 Task: Look for space in Danville, United States from 12th August, 2023 to 16th August, 2023 for 8 adults in price range Rs.10000 to Rs.16000. Place can be private room with 8 bedrooms having 8 beds and 8 bathrooms. Property type can be house, flat, guest house, hotel. Amenities needed are: wifi, TV, free parkinig on premises, gym, breakfast. Booking option can be shelf check-in. Required host language is English.
Action: Mouse moved to (419, 107)
Screenshot: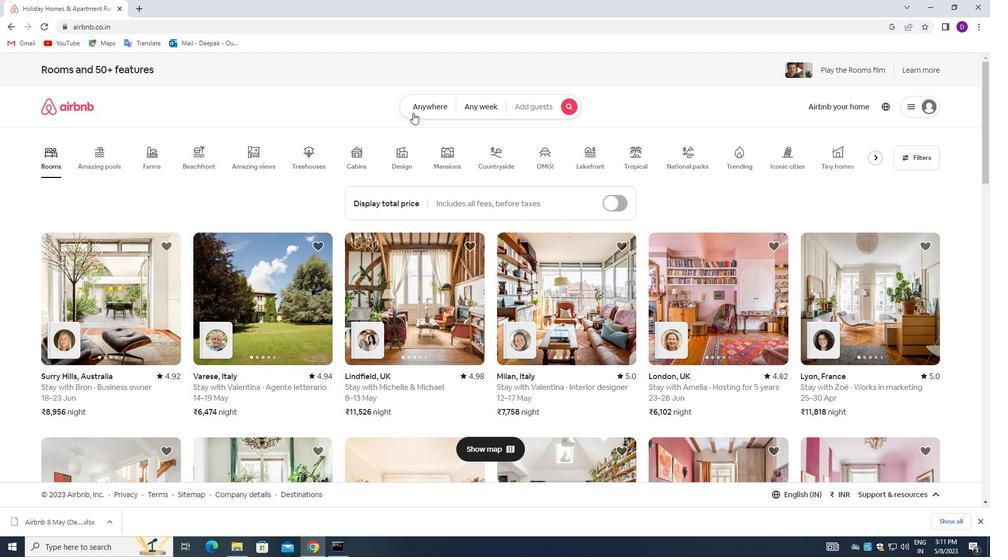 
Action: Mouse pressed left at (419, 107)
Screenshot: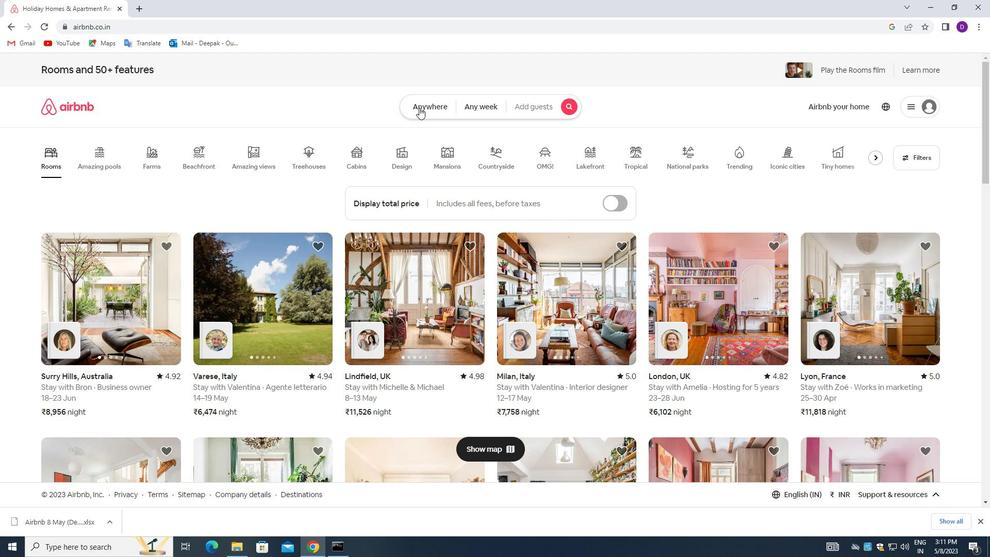 
Action: Mouse moved to (373, 150)
Screenshot: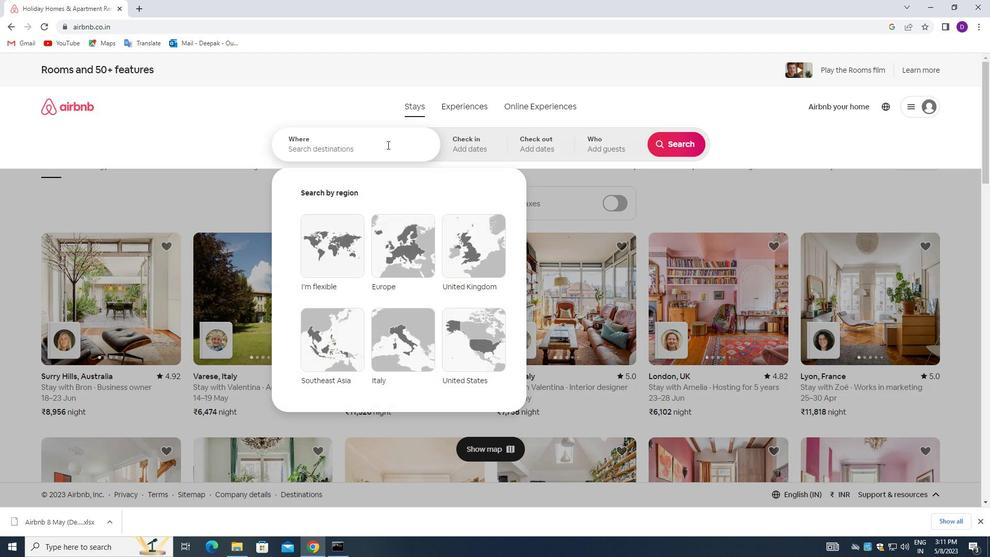 
Action: Mouse pressed left at (373, 150)
Screenshot: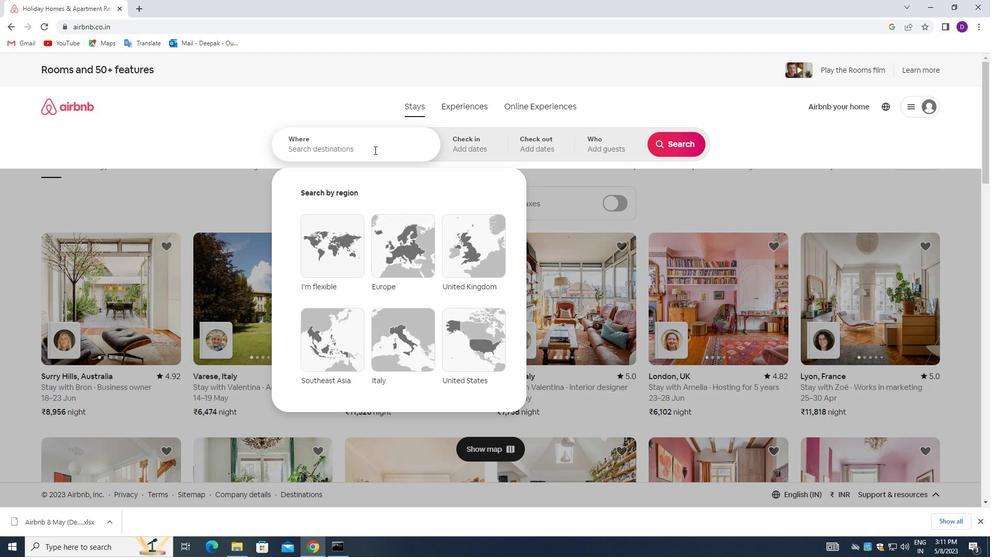 
Action: Mouse moved to (210, 196)
Screenshot: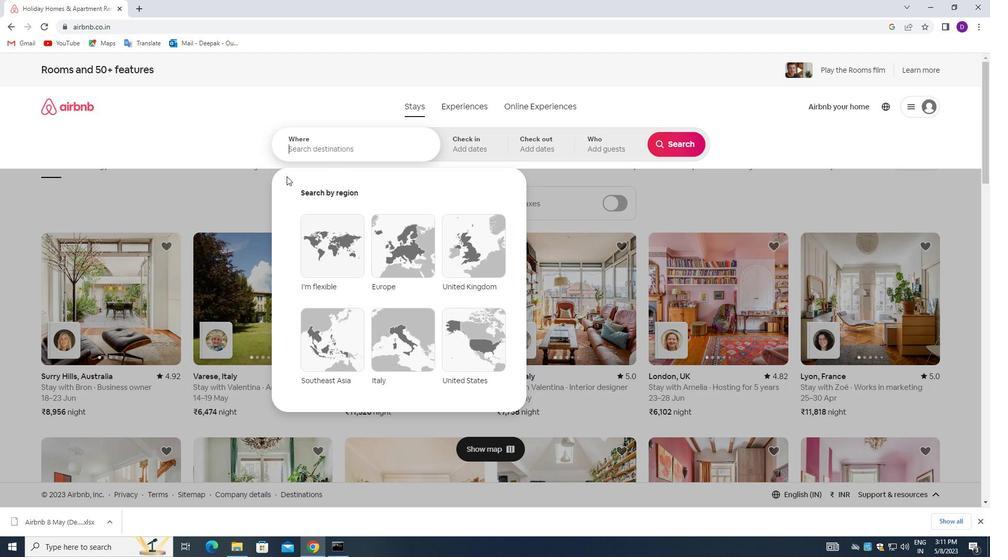 
Action: Key pressed <Key.shift_r>Danville,<Key.space><Key.shift>UNITED<Key.space><Key.shift_r>STATES<Key.enter>
Screenshot: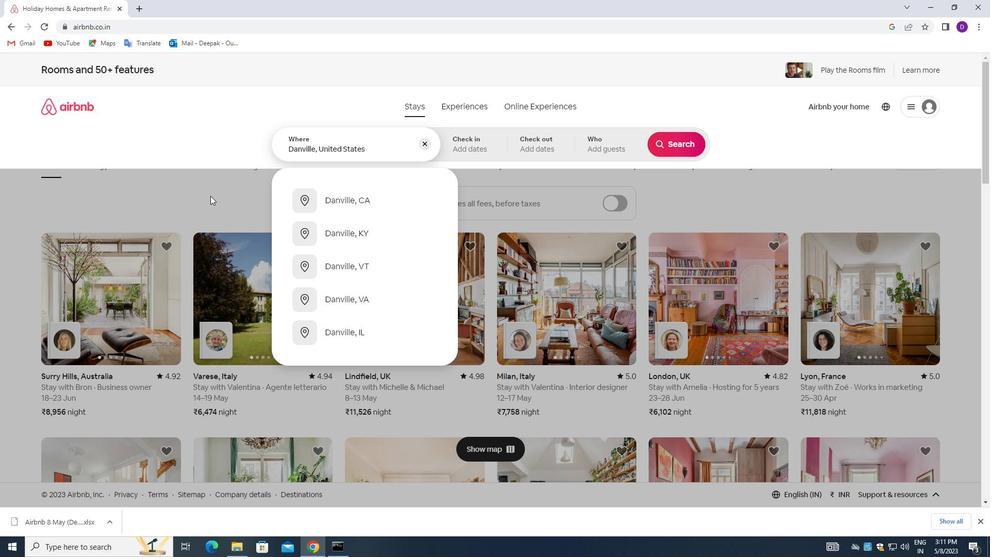 
Action: Mouse moved to (672, 230)
Screenshot: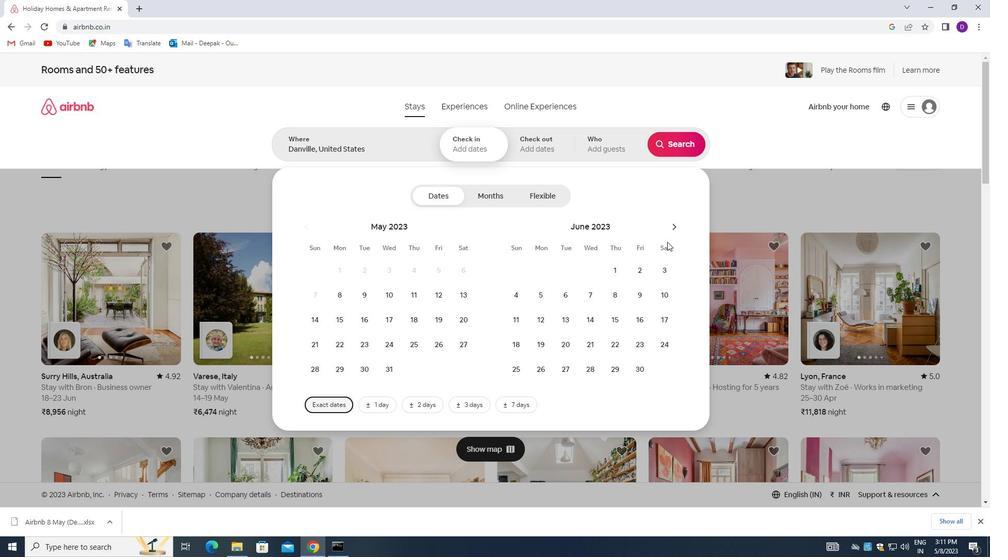 
Action: Mouse pressed left at (672, 230)
Screenshot: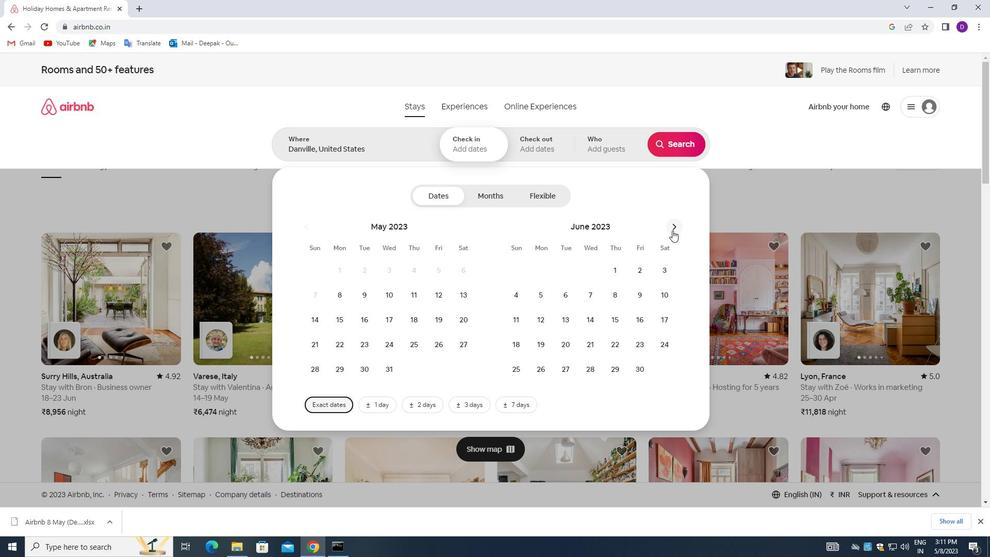 
Action: Mouse moved to (672, 230)
Screenshot: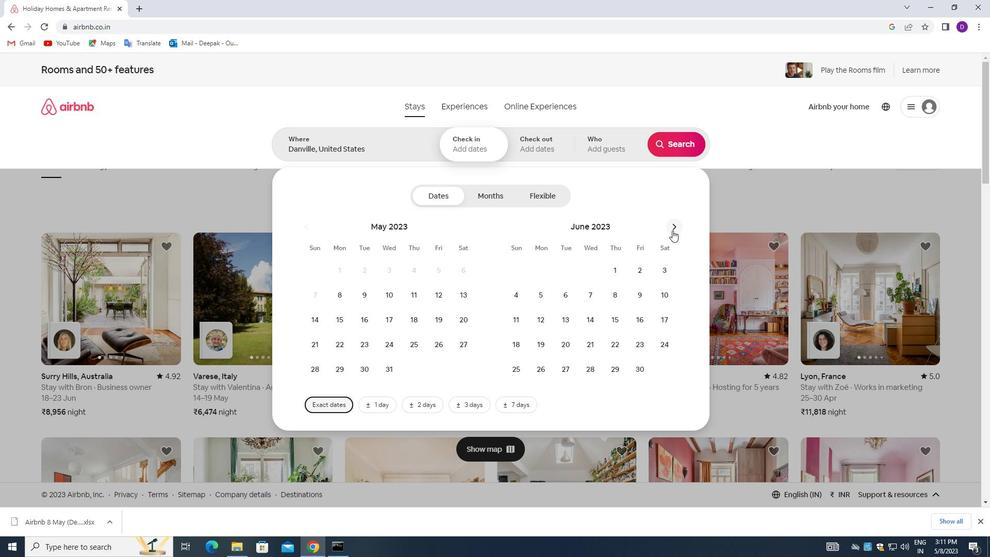 
Action: Mouse pressed left at (672, 230)
Screenshot: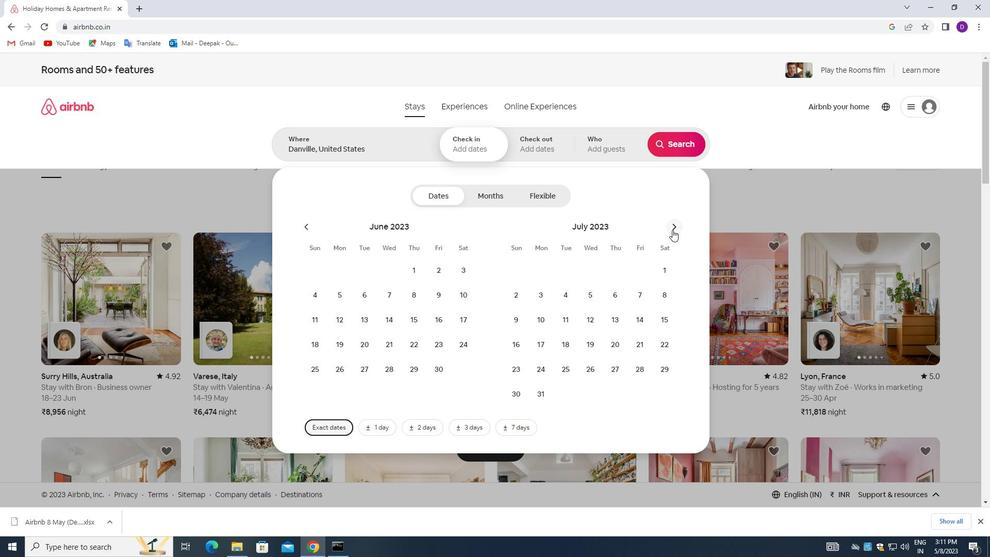
Action: Mouse moved to (657, 289)
Screenshot: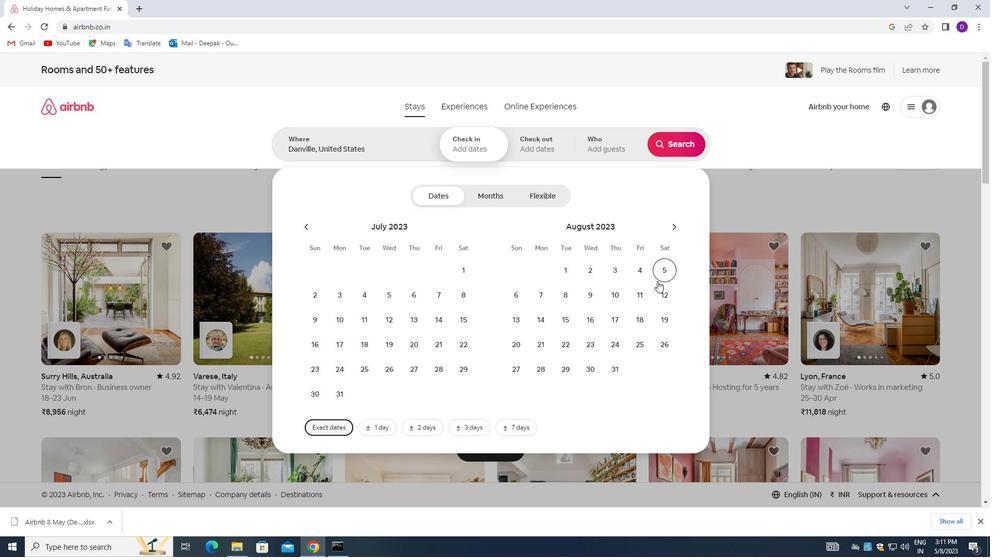 
Action: Mouse pressed left at (657, 289)
Screenshot: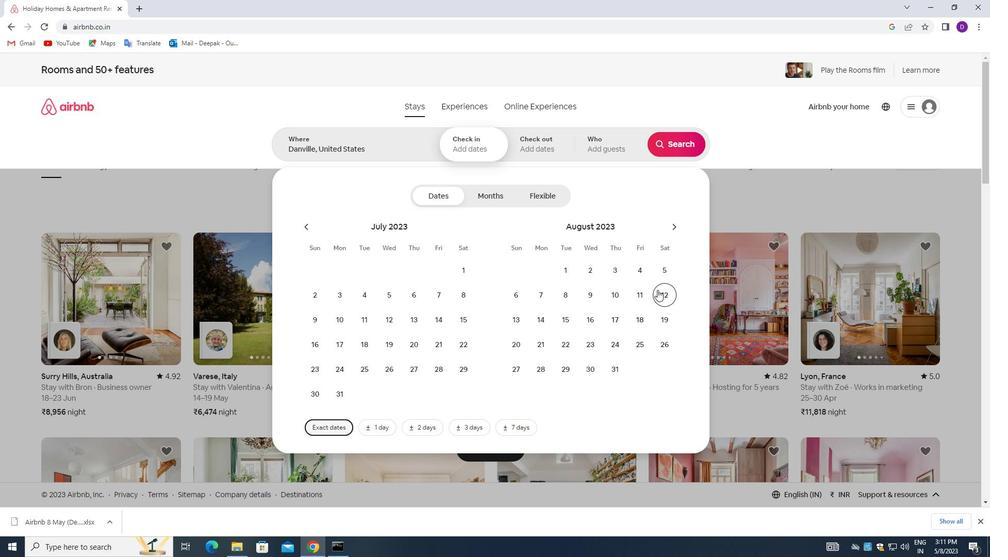 
Action: Mouse moved to (594, 316)
Screenshot: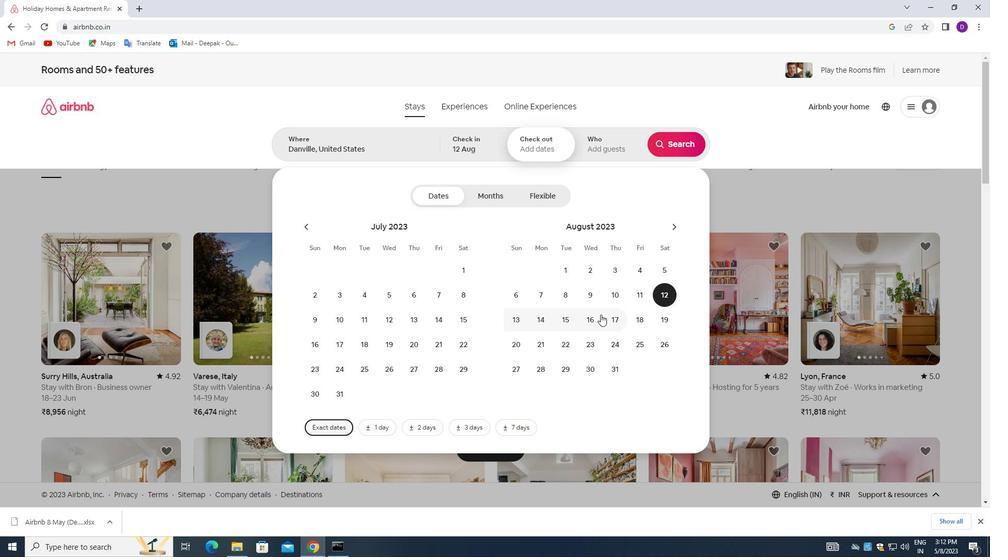 
Action: Mouse pressed left at (594, 316)
Screenshot: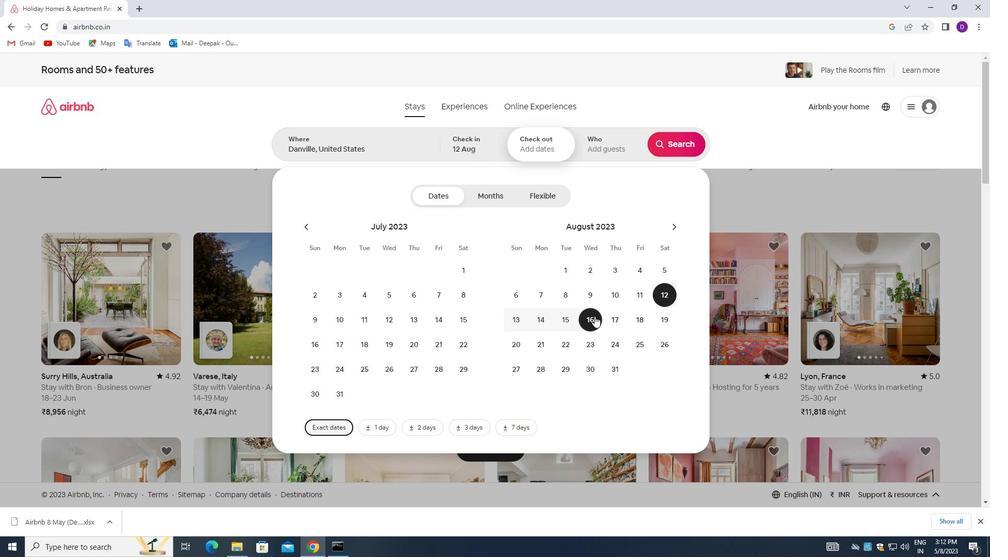 
Action: Mouse moved to (594, 150)
Screenshot: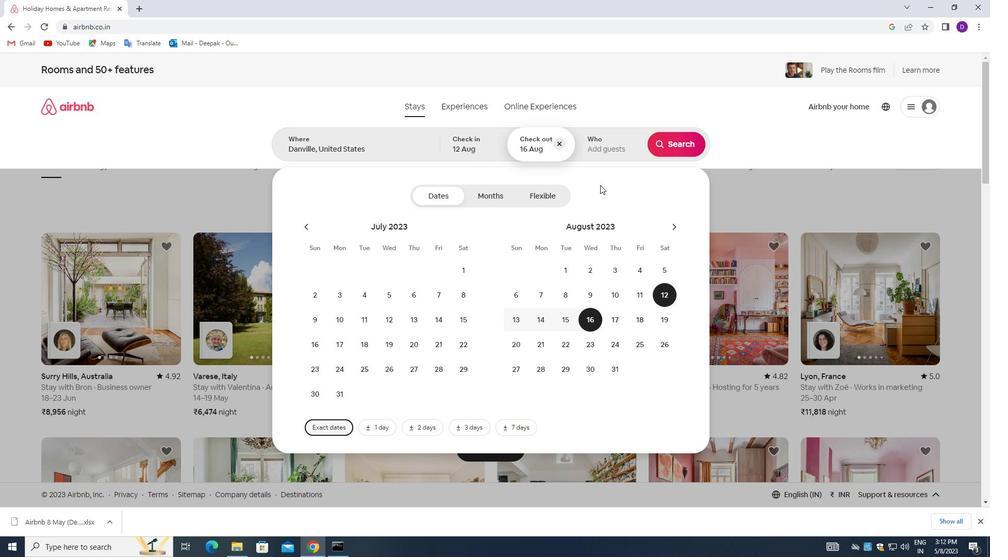 
Action: Mouse pressed left at (594, 150)
Screenshot: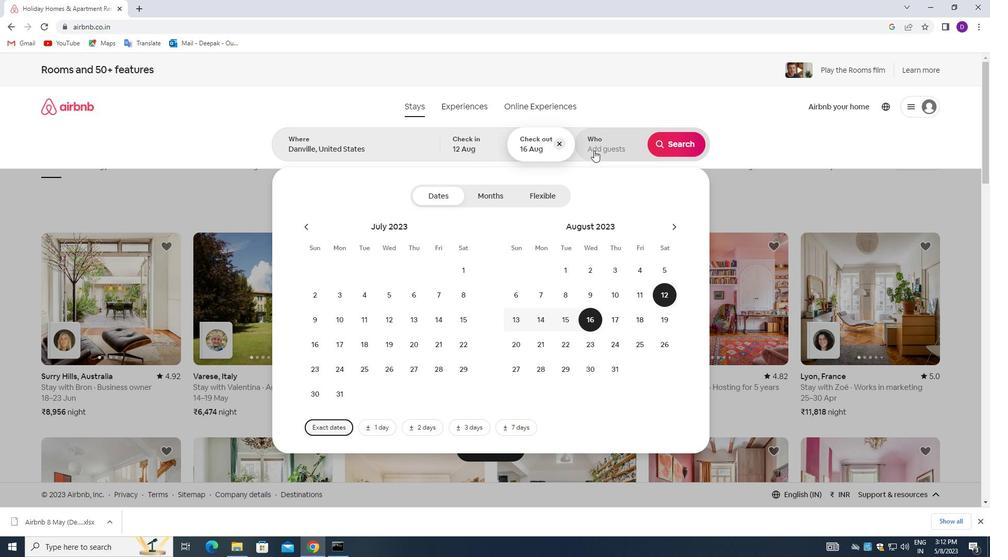 
Action: Mouse moved to (681, 199)
Screenshot: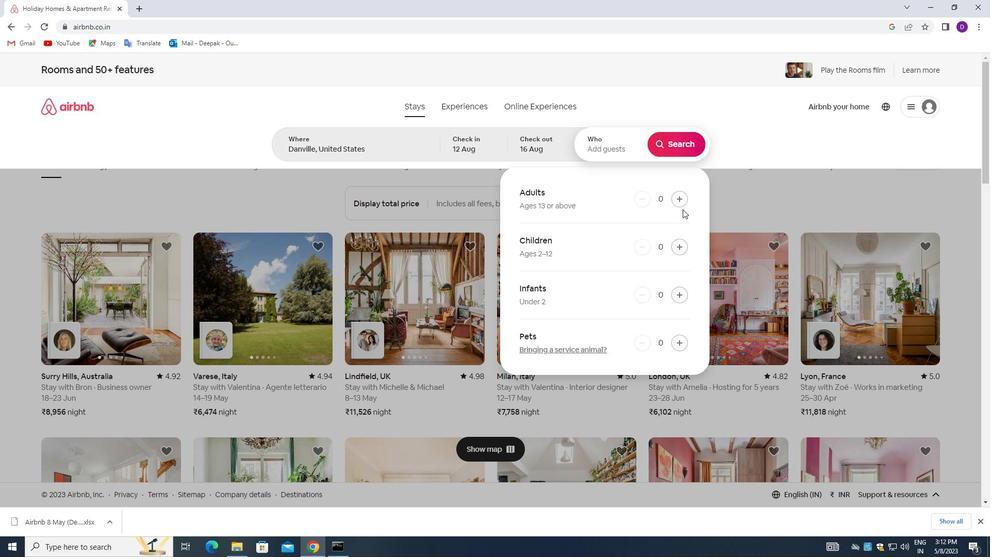 
Action: Mouse pressed left at (681, 199)
Screenshot: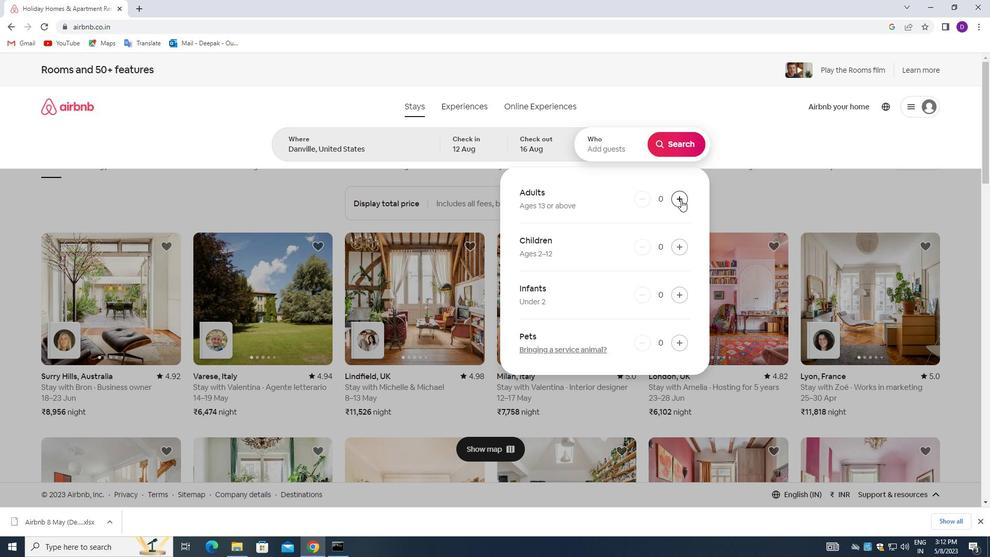 
Action: Mouse pressed left at (681, 199)
Screenshot: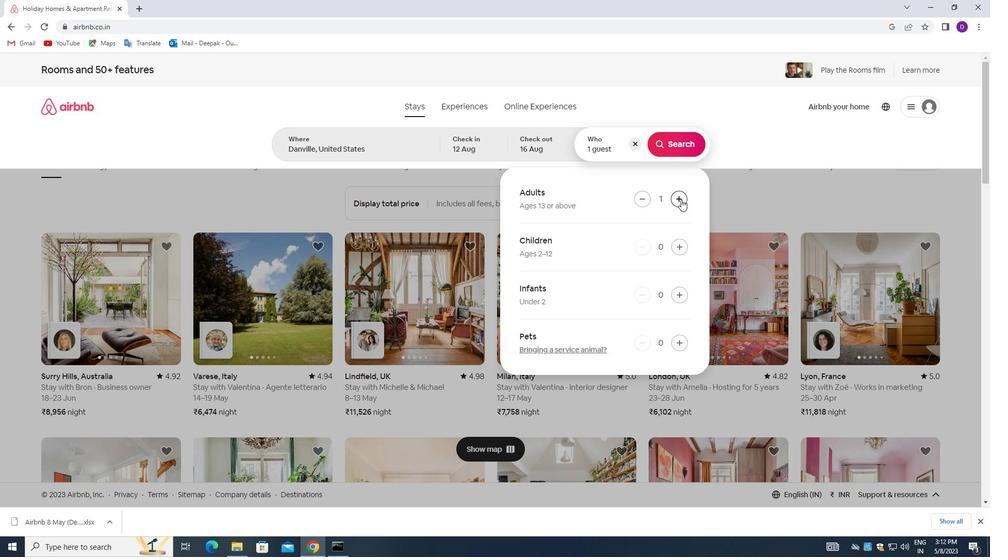 
Action: Mouse pressed left at (681, 199)
Screenshot: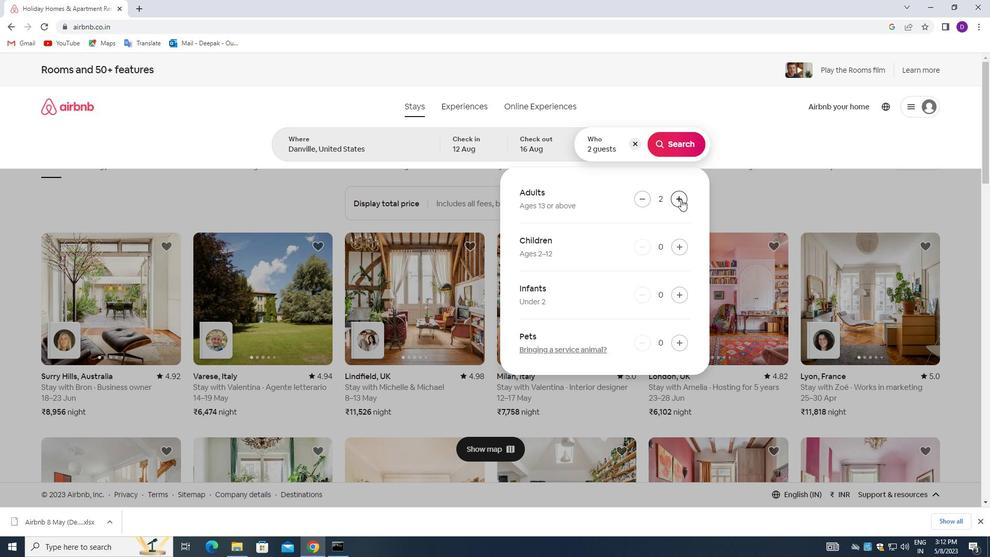 
Action: Mouse pressed left at (681, 199)
Screenshot: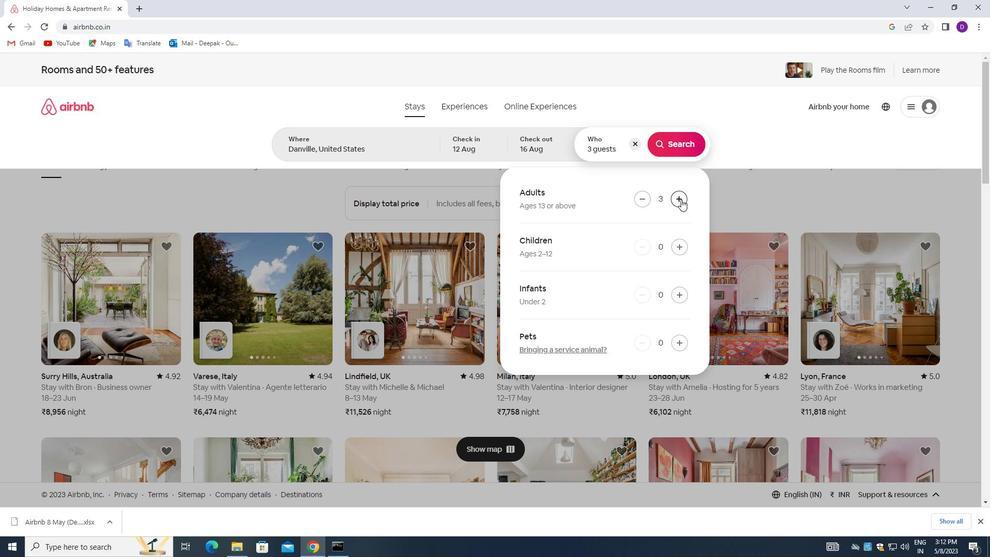 
Action: Mouse pressed left at (681, 199)
Screenshot: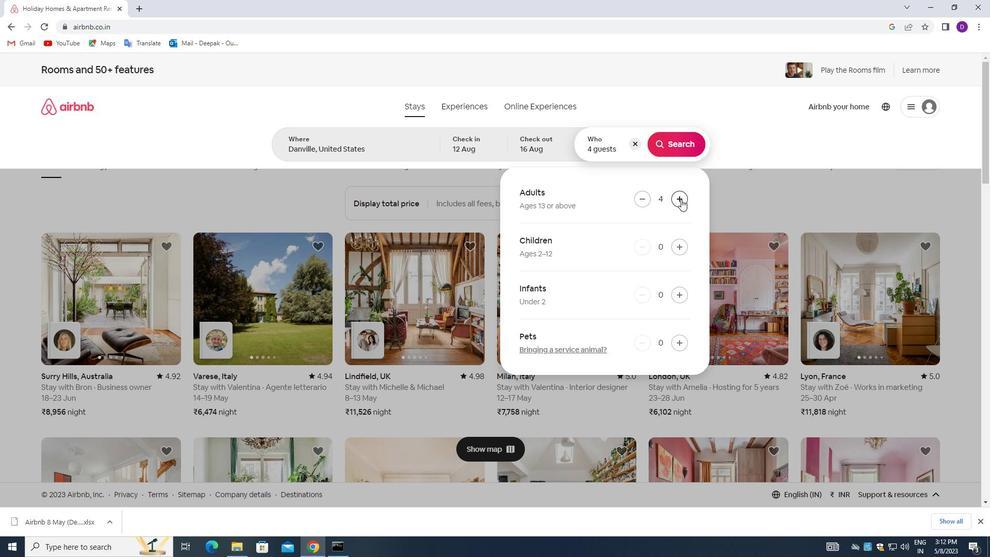 
Action: Mouse pressed left at (681, 199)
Screenshot: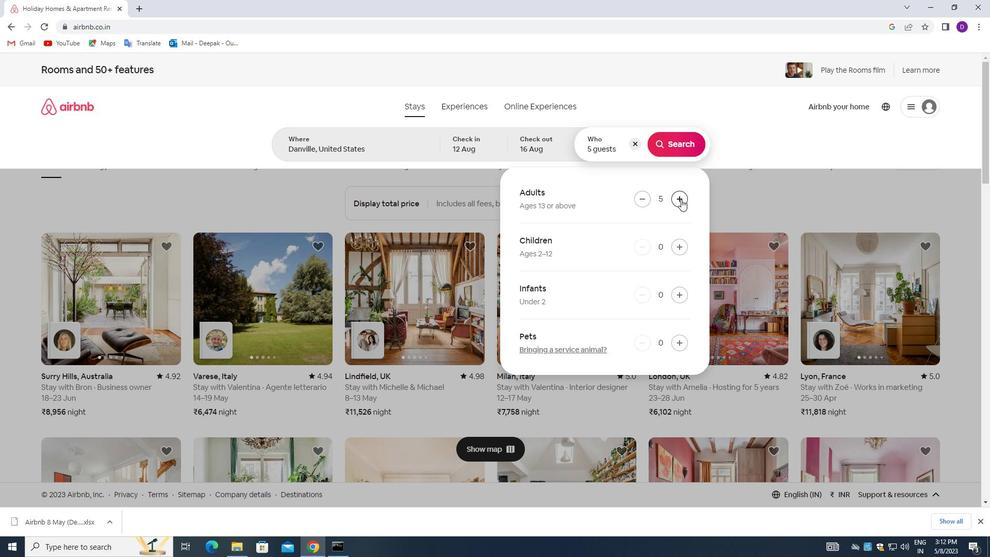 
Action: Mouse pressed left at (681, 199)
Screenshot: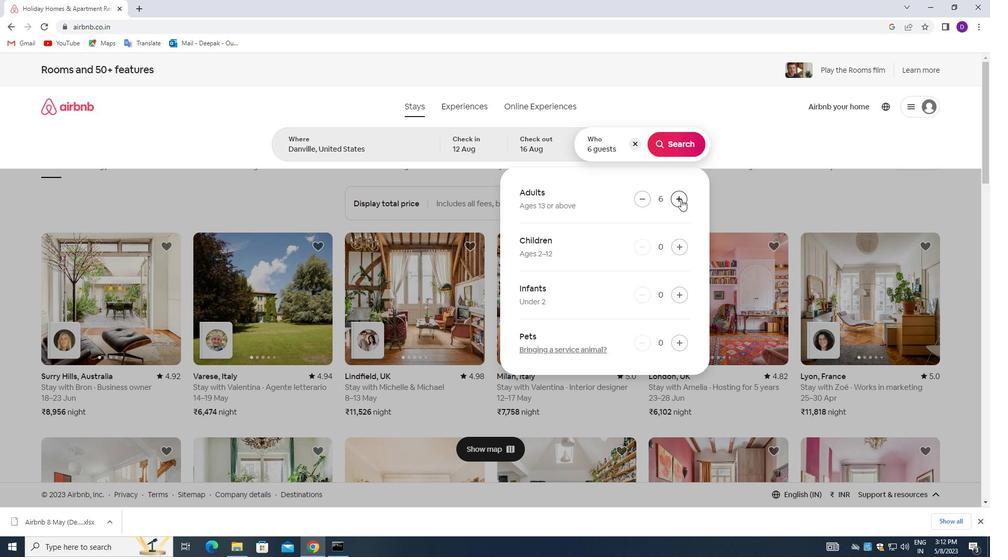 
Action: Mouse pressed left at (681, 199)
Screenshot: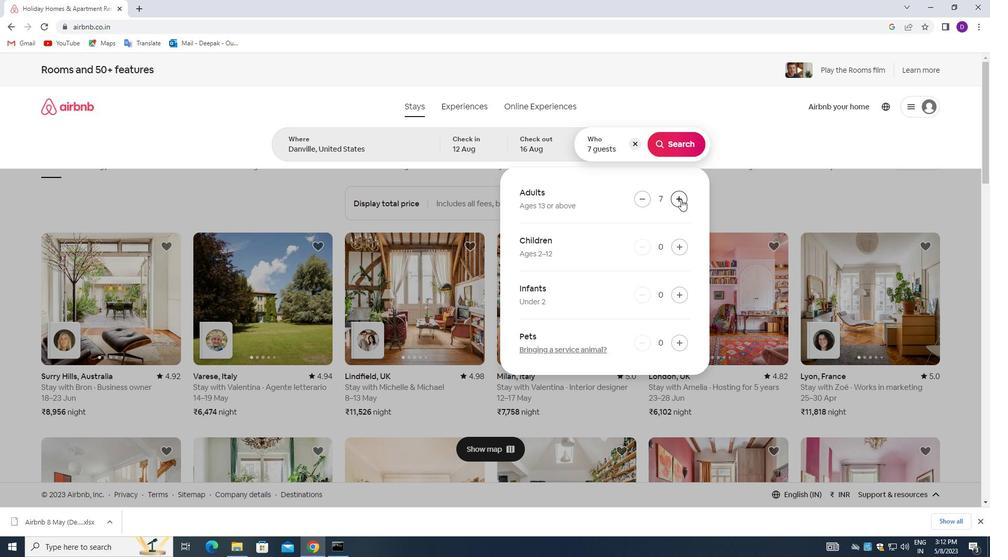 
Action: Mouse moved to (680, 140)
Screenshot: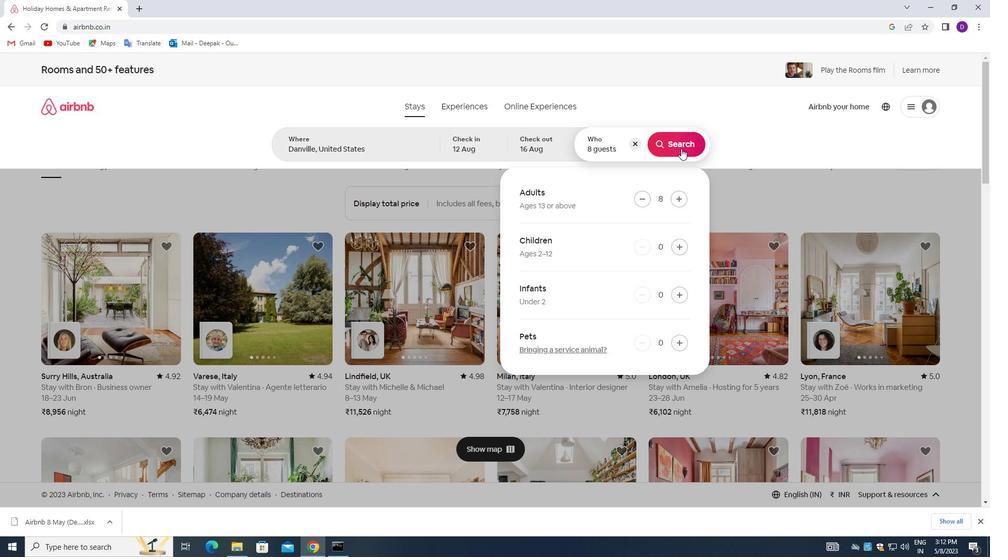 
Action: Mouse pressed left at (680, 140)
Screenshot: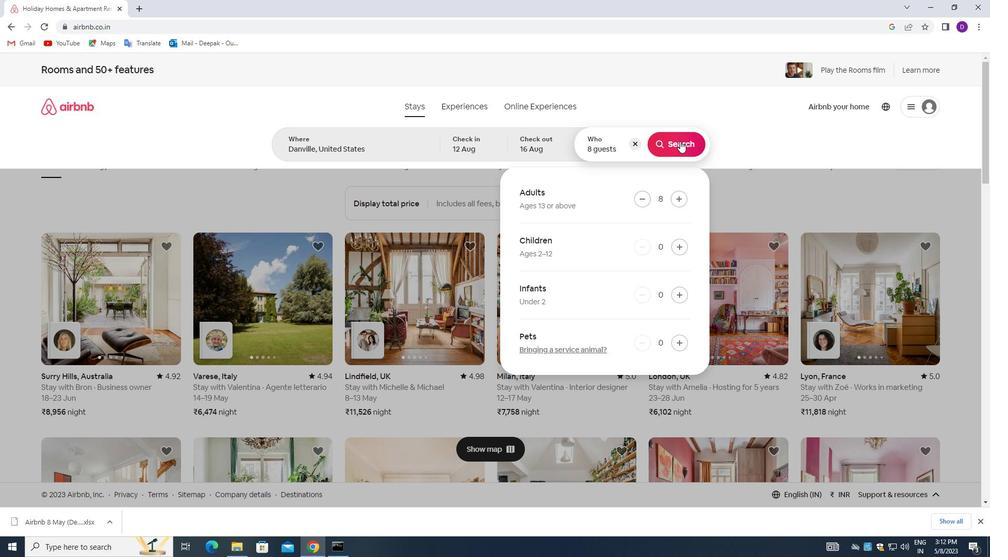 
Action: Mouse moved to (936, 114)
Screenshot: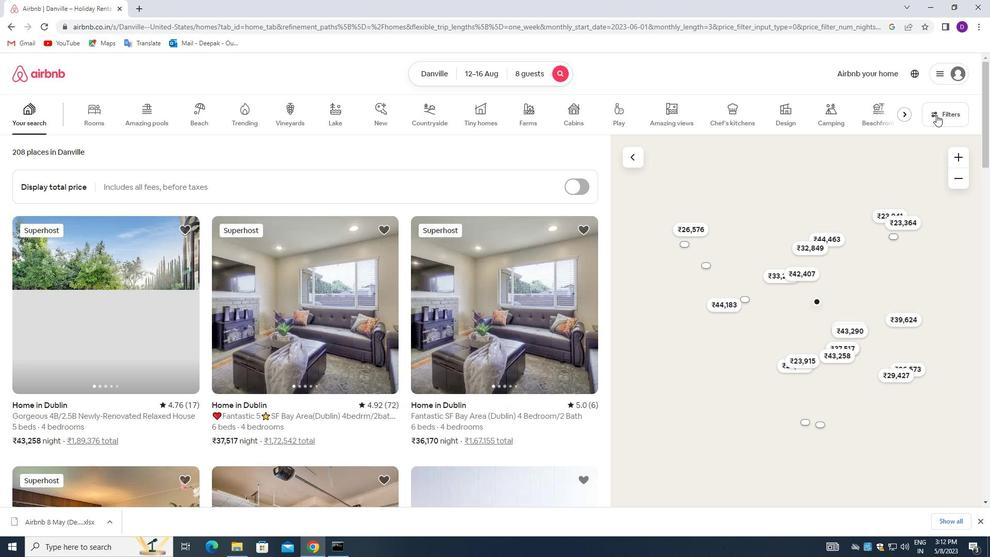 
Action: Mouse pressed left at (936, 114)
Screenshot: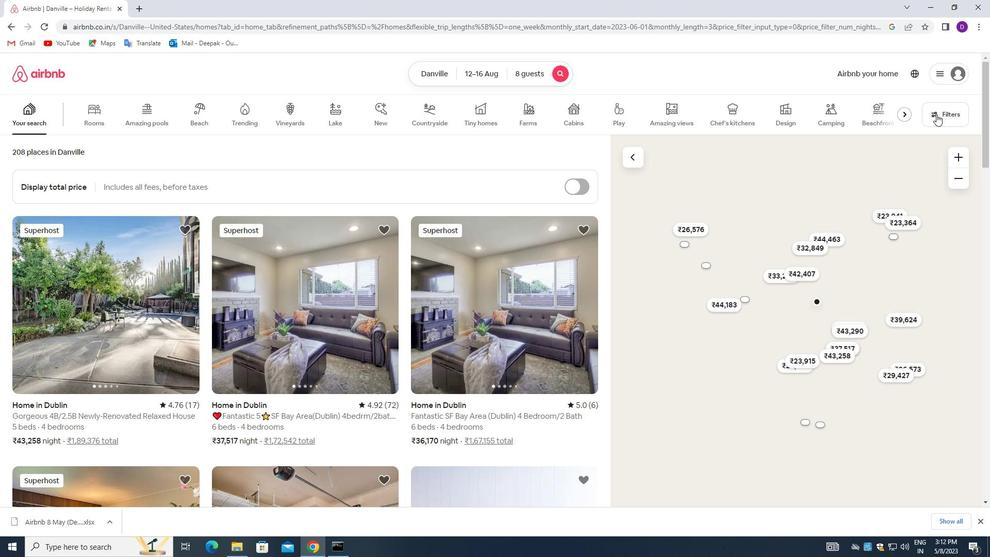 
Action: Mouse moved to (510, 300)
Screenshot: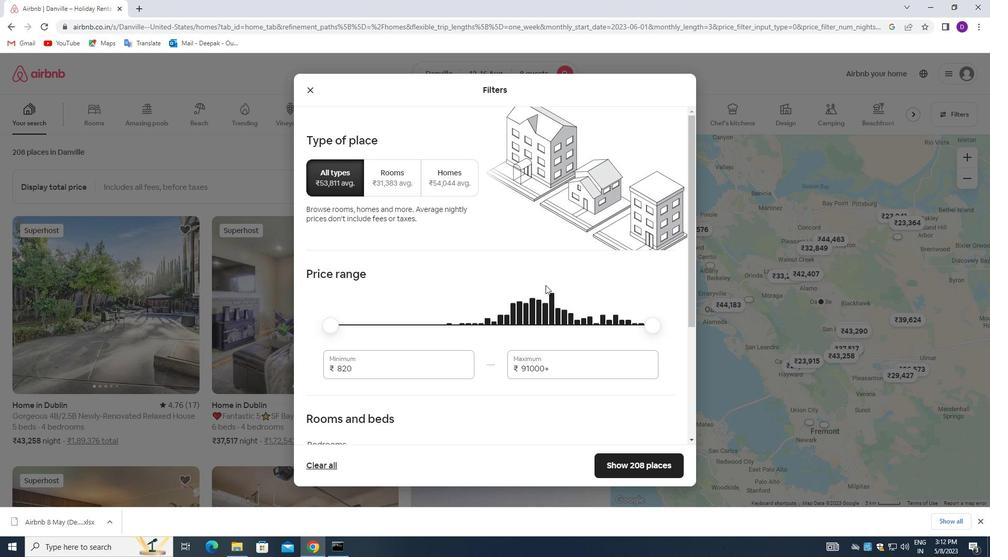 
Action: Mouse scrolled (510, 300) with delta (0, 0)
Screenshot: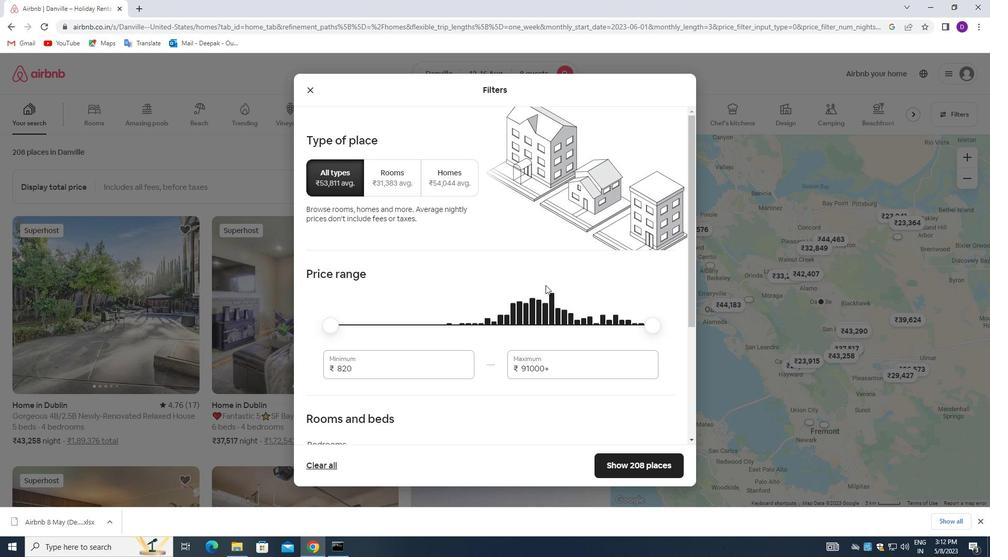 
Action: Mouse moved to (365, 320)
Screenshot: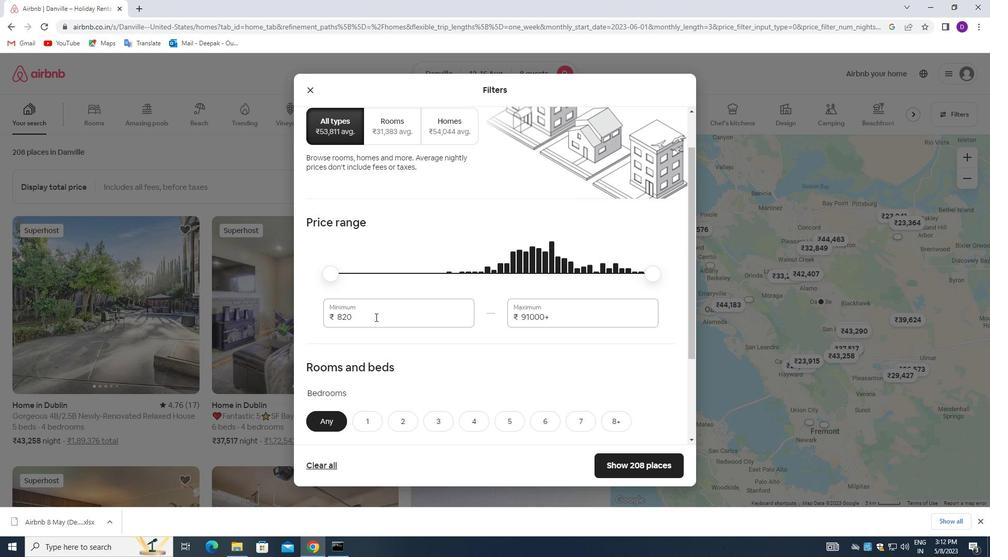 
Action: Mouse pressed left at (365, 320)
Screenshot: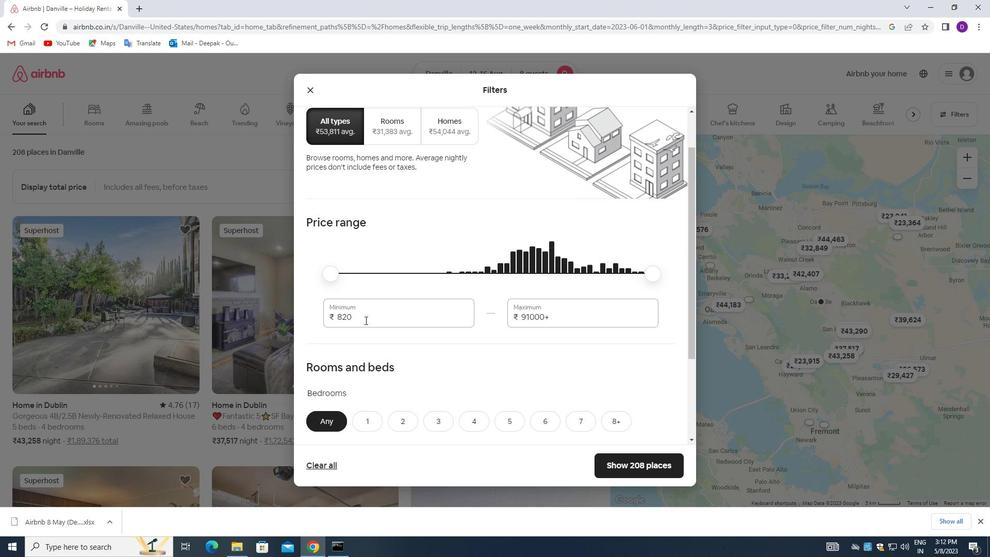 
Action: Mouse pressed left at (365, 320)
Screenshot: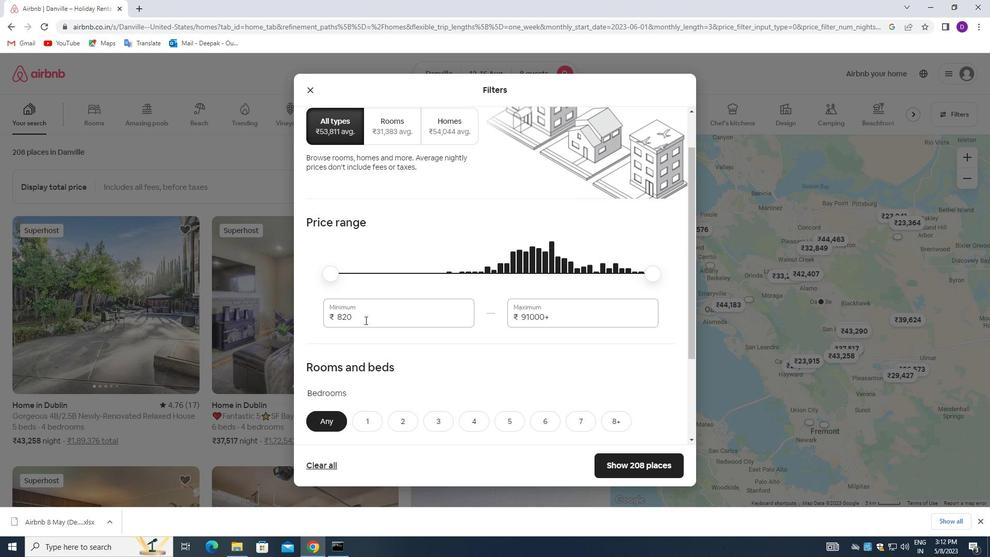 
Action: Key pressed 10000<Key.tab>16000
Screenshot: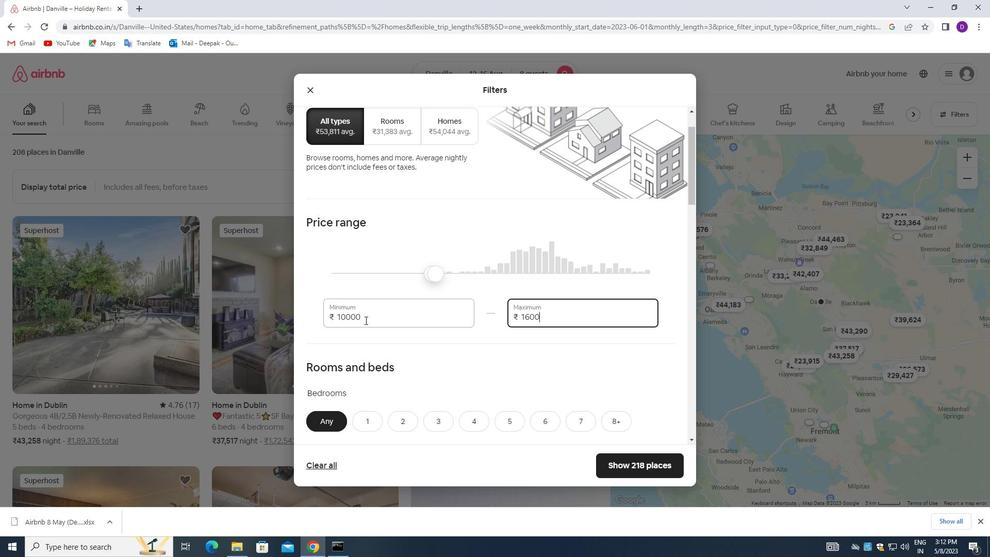
Action: Mouse moved to (389, 317)
Screenshot: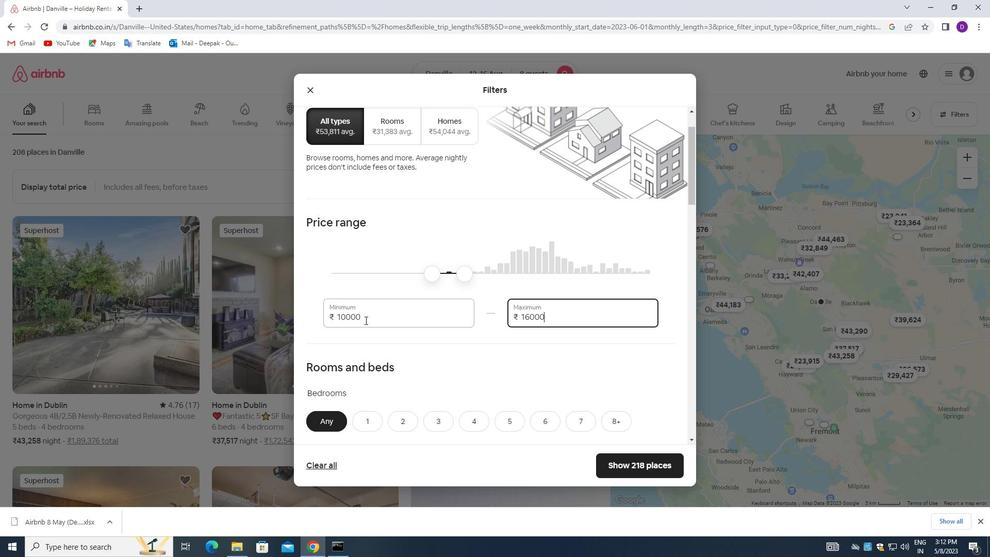 
Action: Mouse scrolled (389, 317) with delta (0, 0)
Screenshot: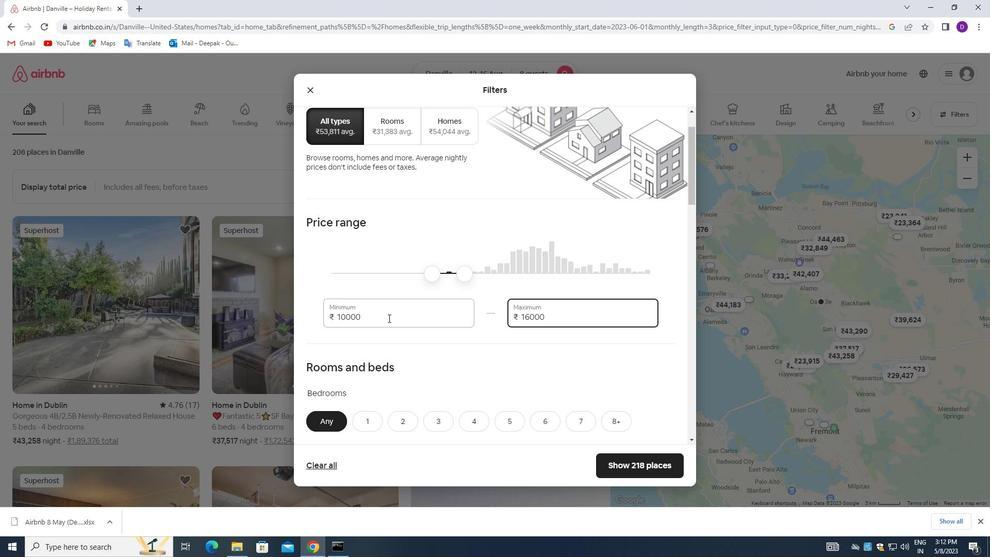 
Action: Mouse scrolled (389, 317) with delta (0, 0)
Screenshot: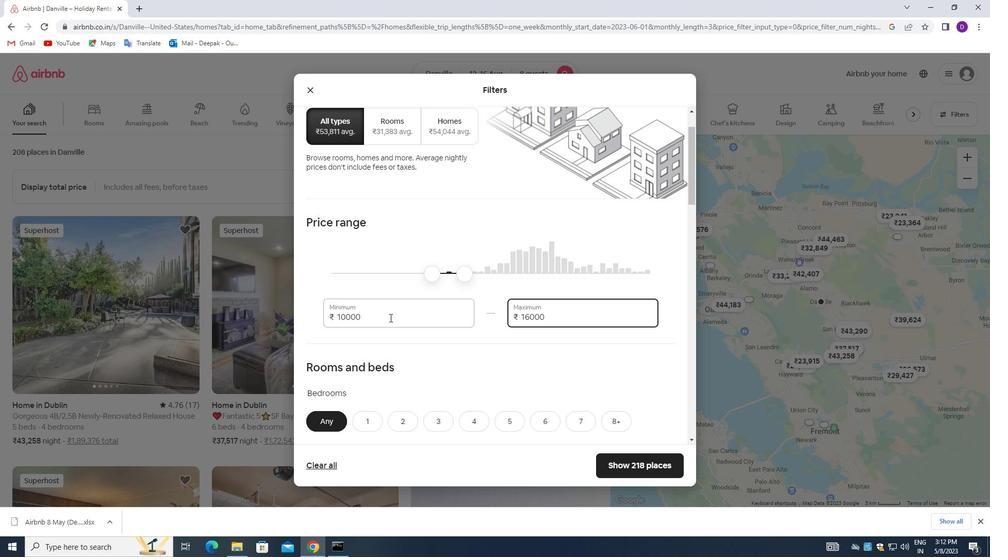 
Action: Mouse moved to (401, 312)
Screenshot: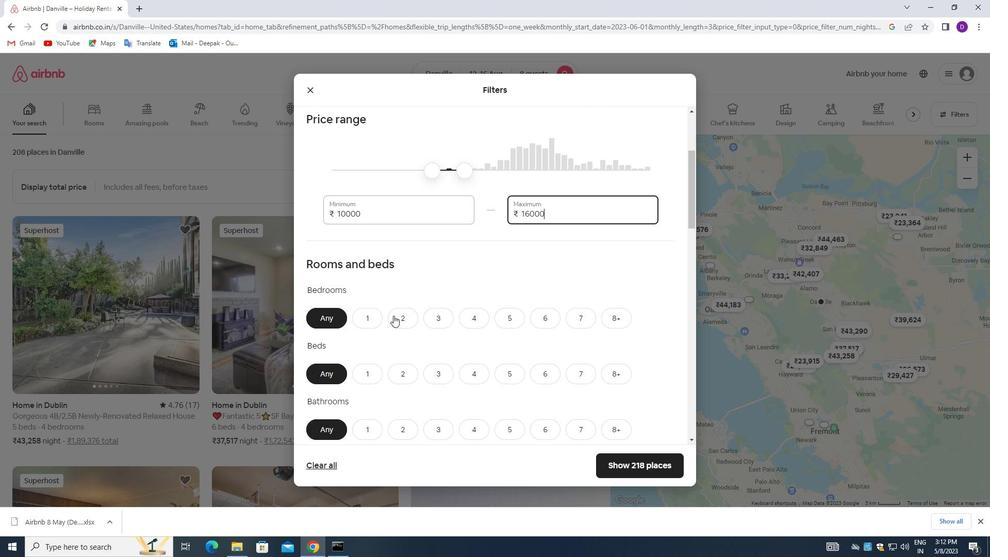 
Action: Mouse scrolled (401, 312) with delta (0, 0)
Screenshot: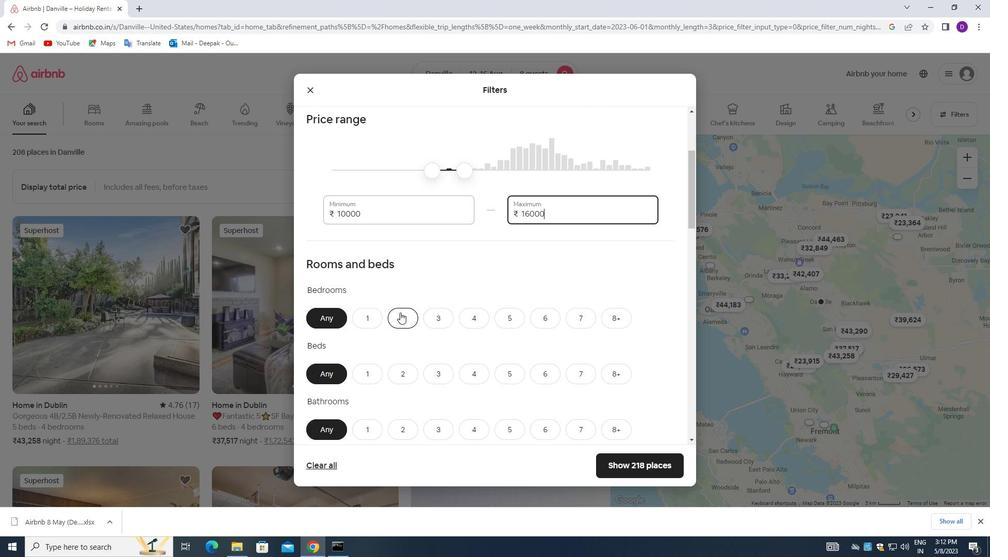 
Action: Mouse moved to (613, 258)
Screenshot: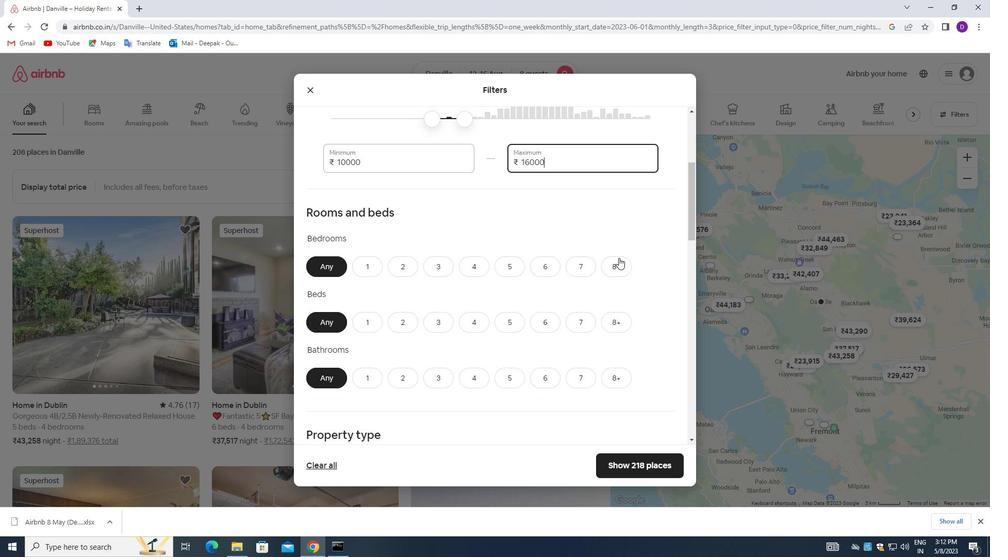 
Action: Mouse pressed left at (613, 258)
Screenshot: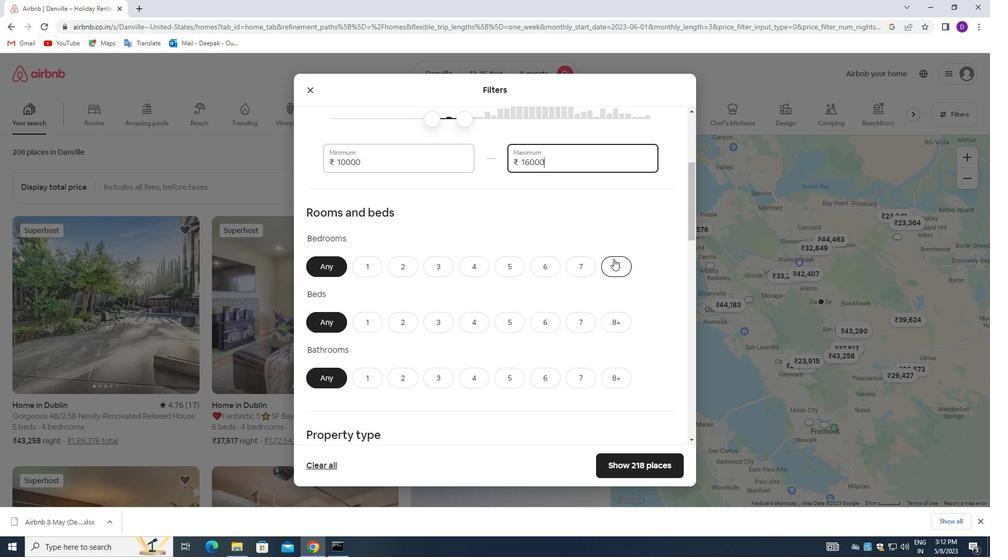 
Action: Mouse moved to (624, 317)
Screenshot: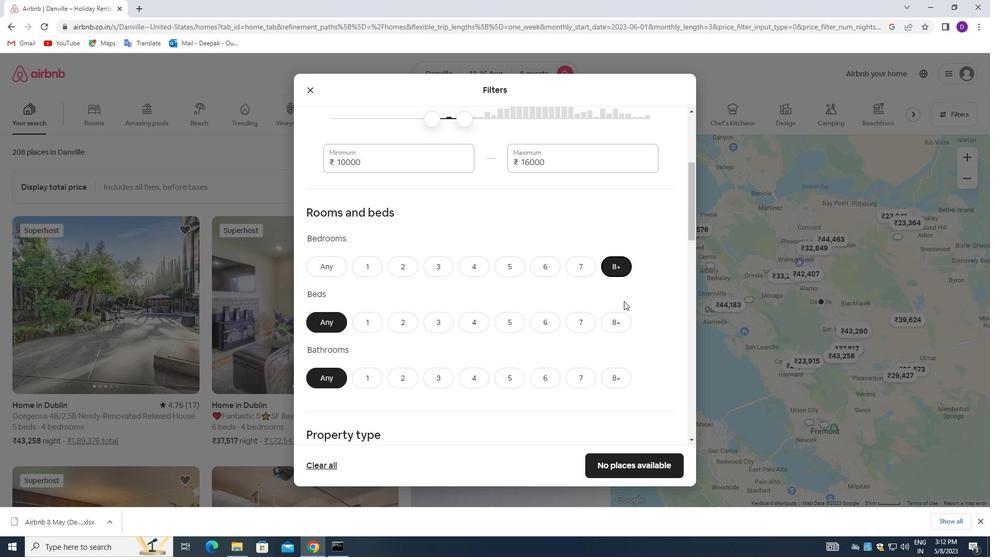 
Action: Mouse pressed left at (624, 317)
Screenshot: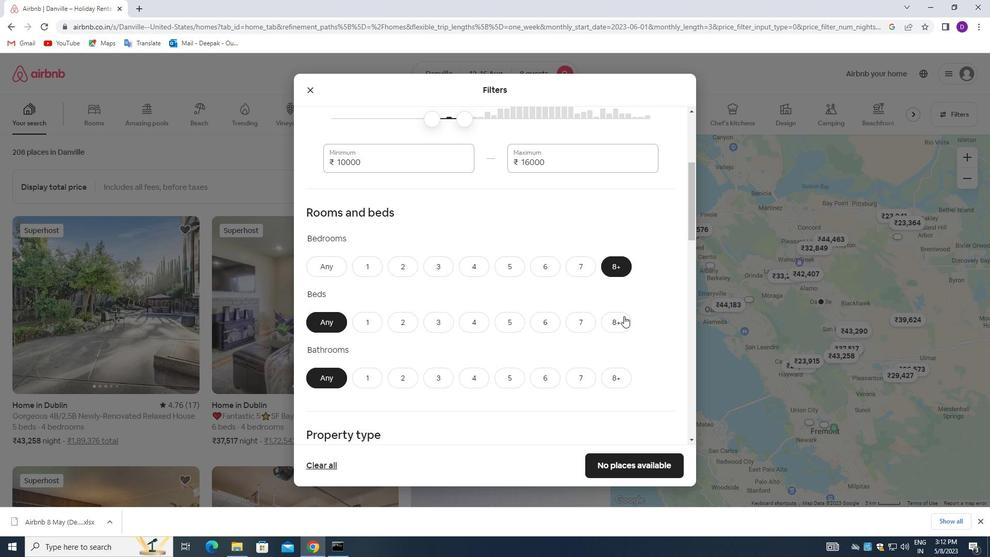 
Action: Mouse moved to (615, 367)
Screenshot: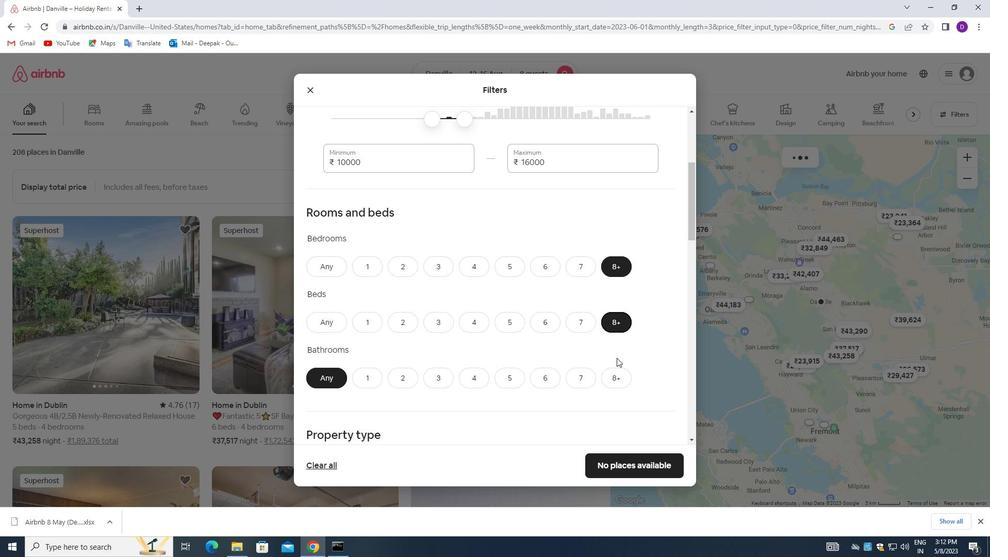 
Action: Mouse pressed left at (615, 367)
Screenshot: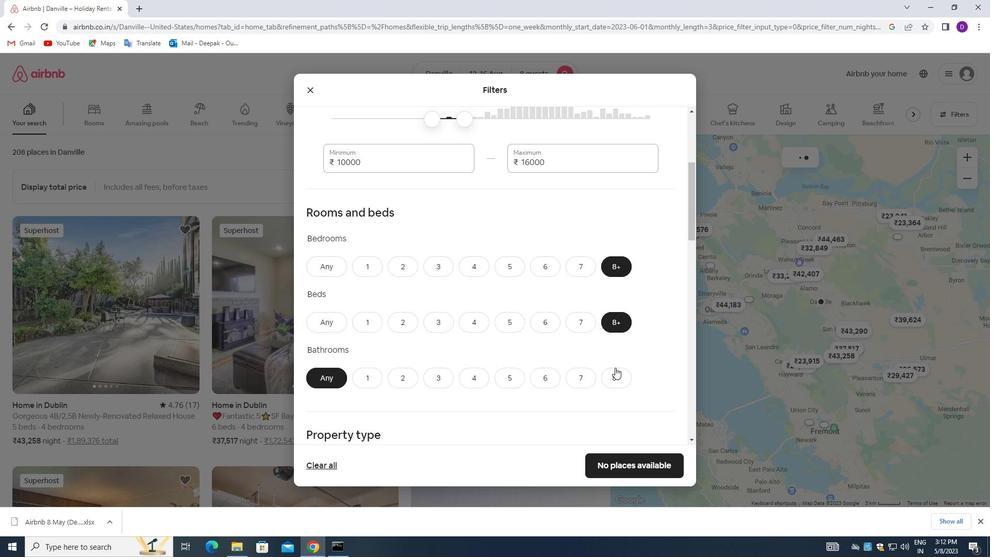 
Action: Mouse moved to (565, 307)
Screenshot: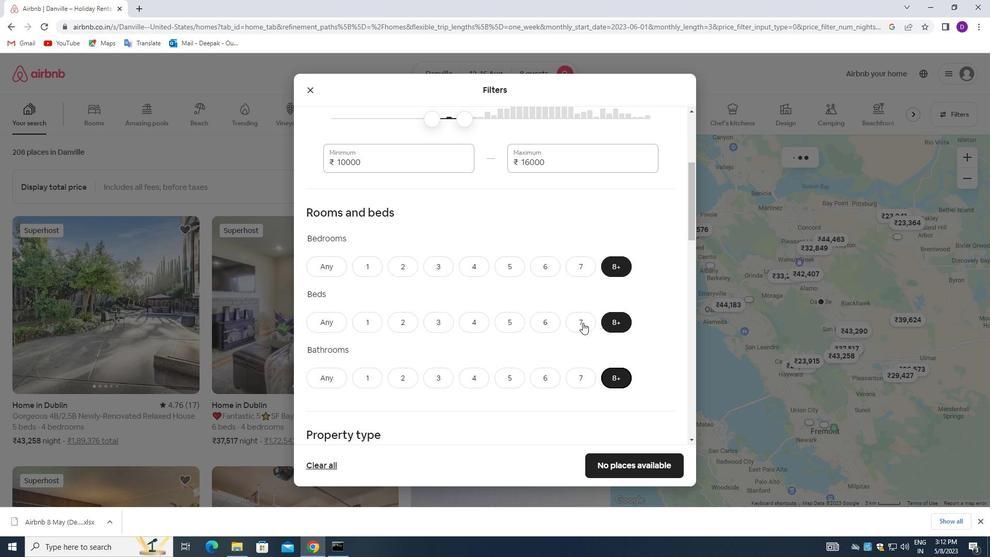 
Action: Mouse scrolled (565, 306) with delta (0, 0)
Screenshot: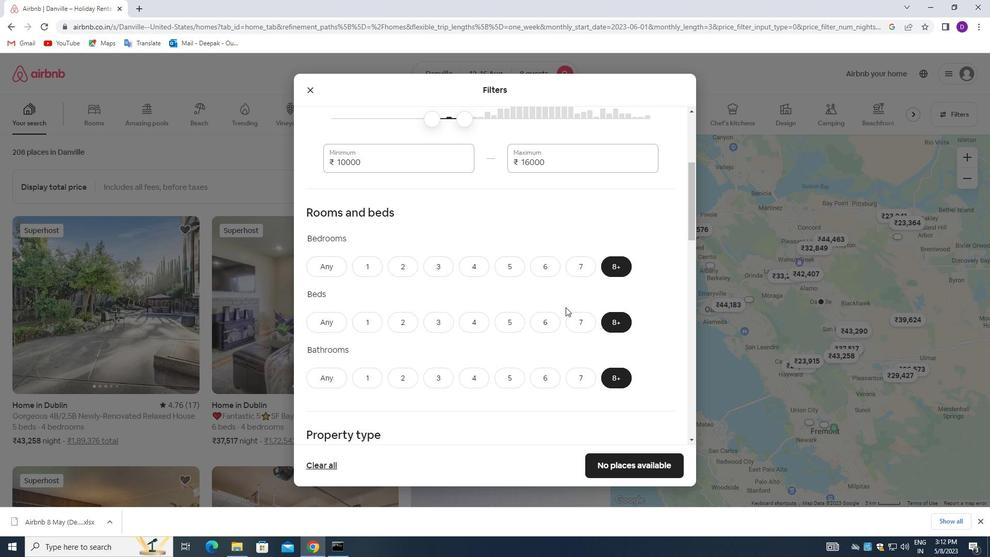 
Action: Mouse scrolled (565, 306) with delta (0, 0)
Screenshot: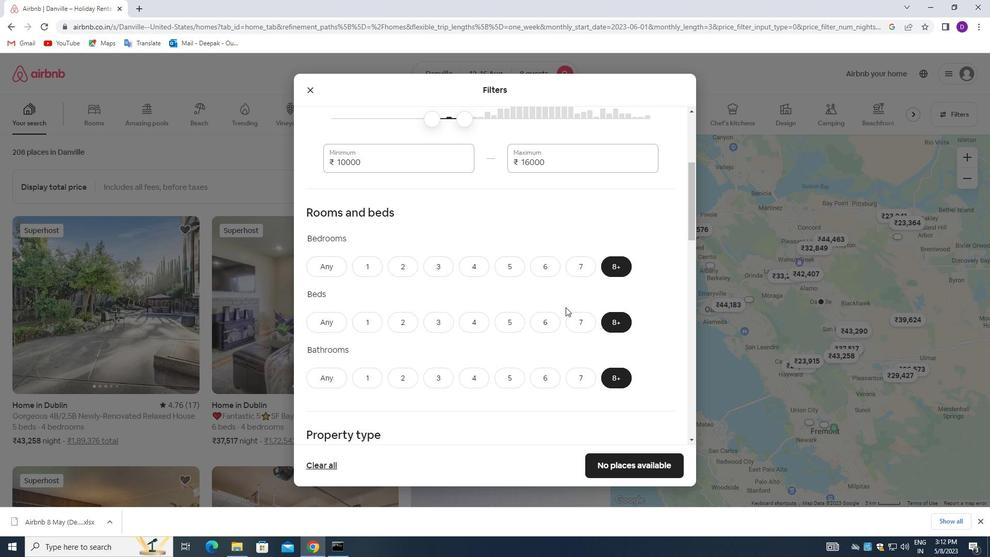 
Action: Mouse scrolled (565, 306) with delta (0, 0)
Screenshot: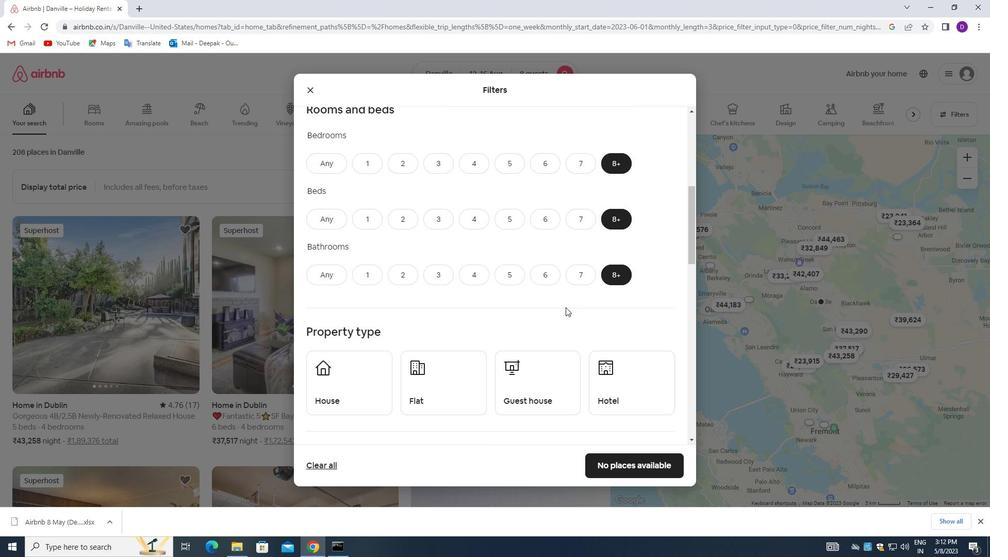 
Action: Mouse moved to (565, 306)
Screenshot: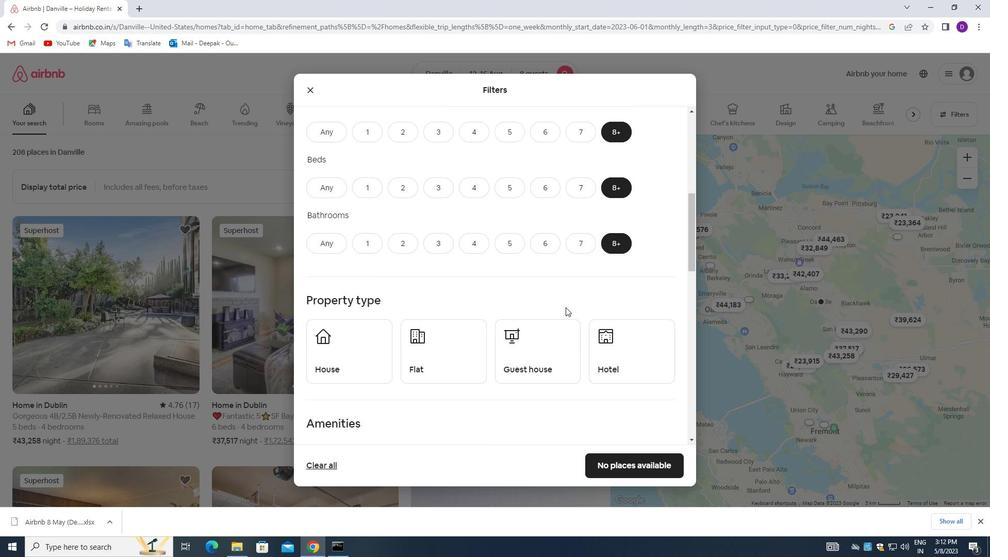 
Action: Mouse scrolled (565, 306) with delta (0, 0)
Screenshot: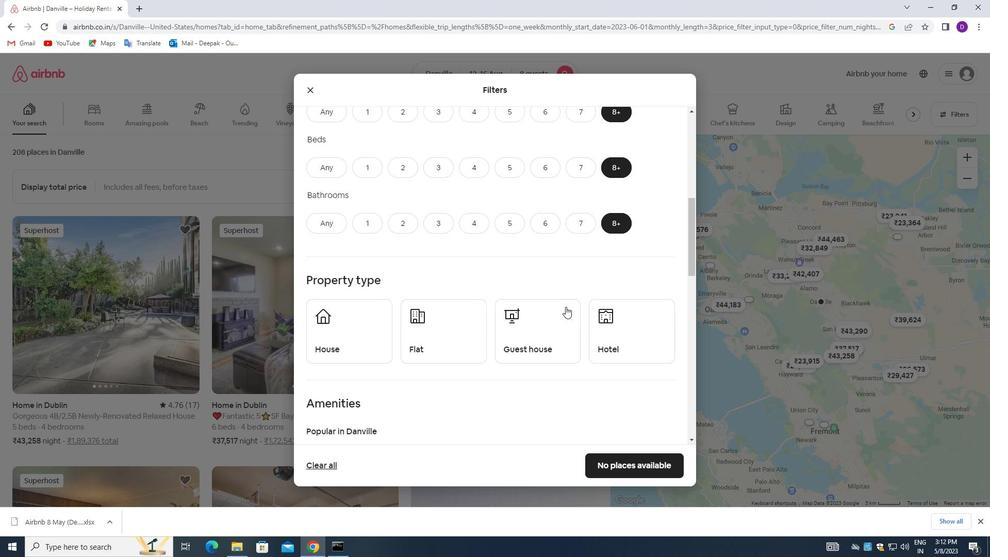
Action: Mouse moved to (348, 278)
Screenshot: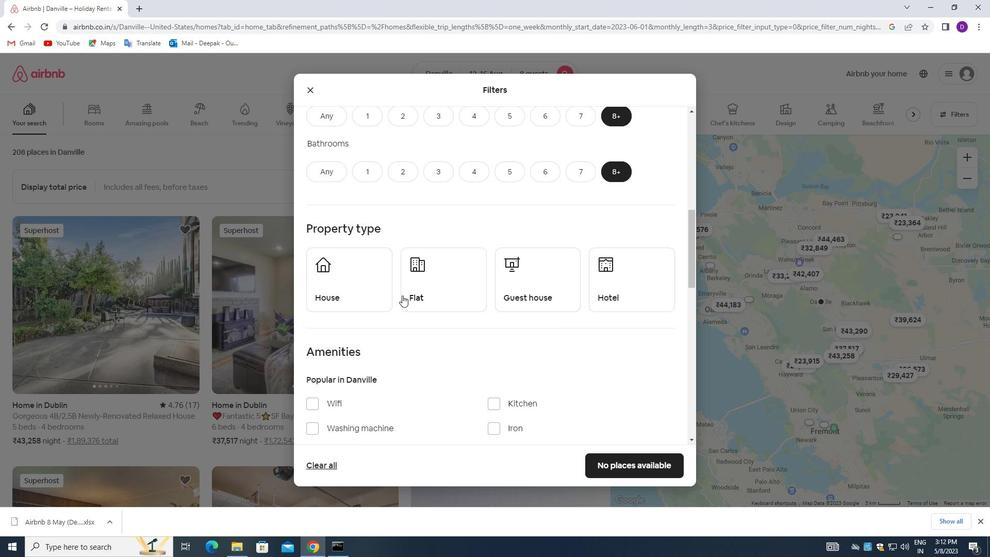 
Action: Mouse pressed left at (348, 278)
Screenshot: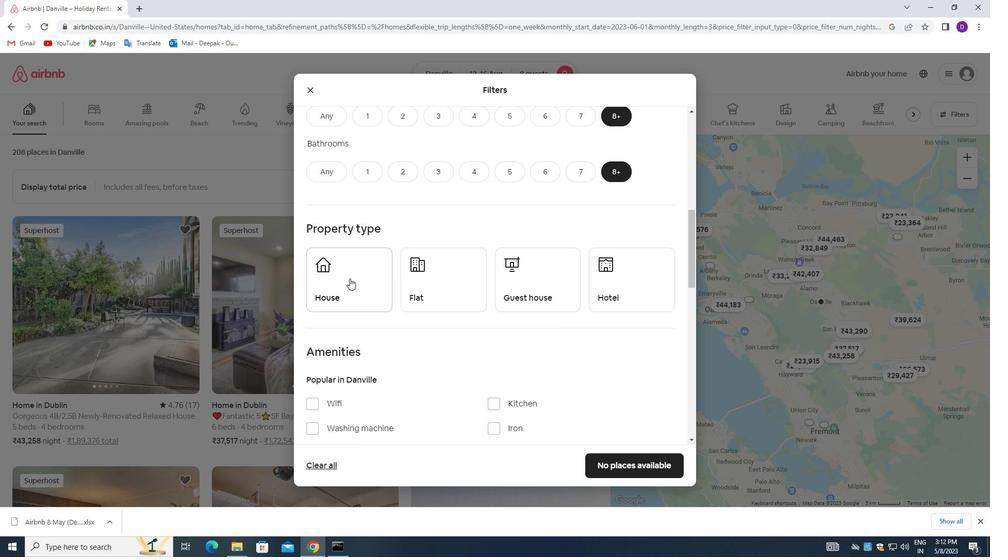 
Action: Mouse moved to (436, 282)
Screenshot: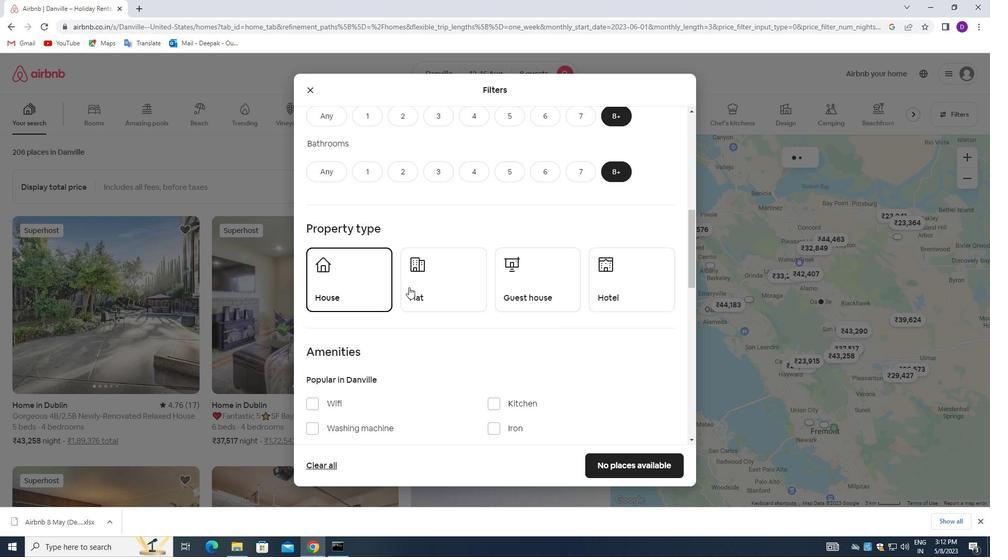 
Action: Mouse pressed left at (436, 282)
Screenshot: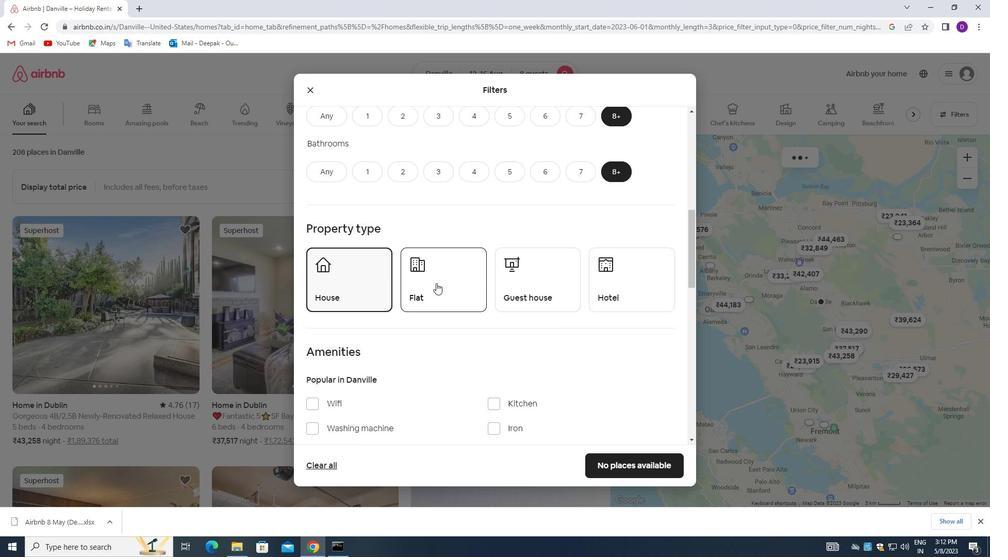 
Action: Mouse moved to (519, 283)
Screenshot: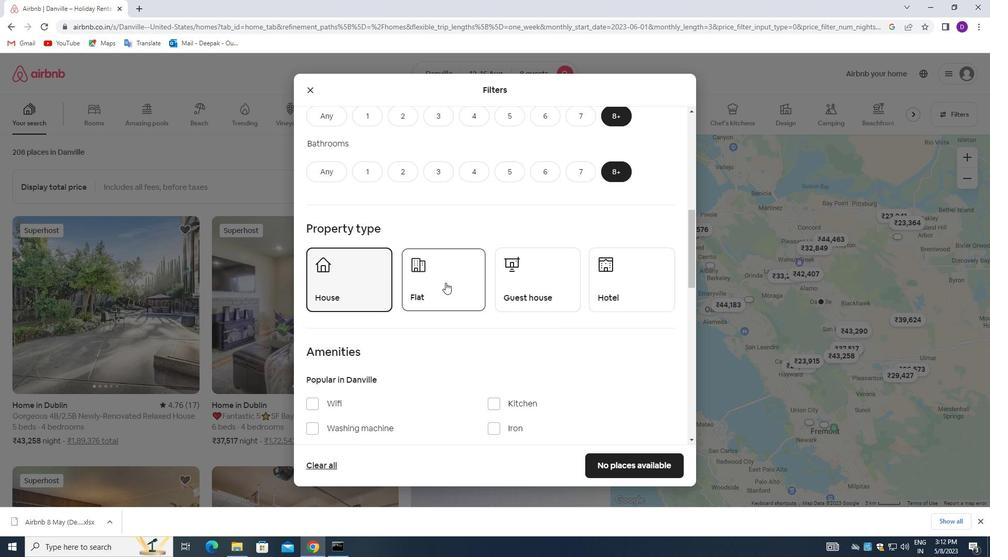 
Action: Mouse pressed left at (519, 283)
Screenshot: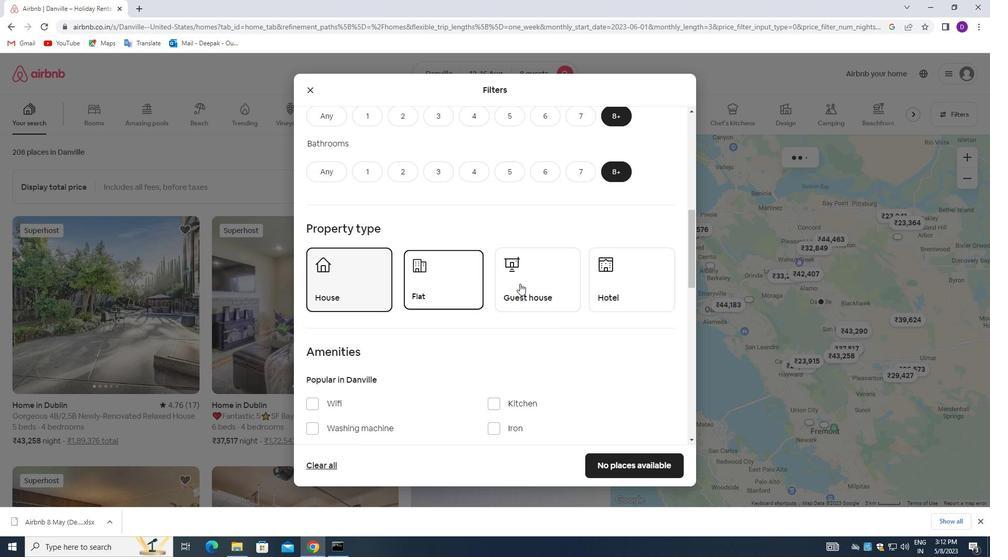 
Action: Mouse moved to (611, 282)
Screenshot: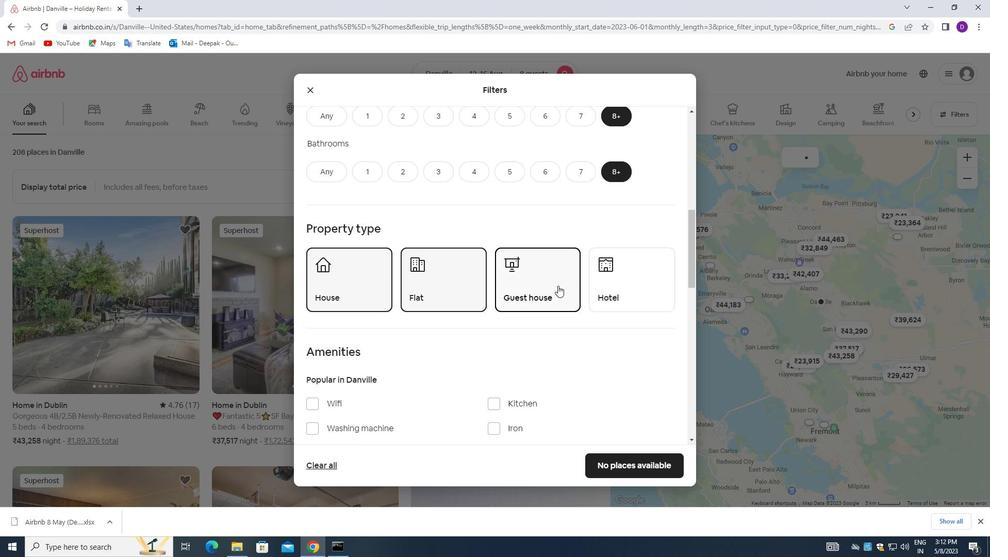 
Action: Mouse pressed left at (611, 282)
Screenshot: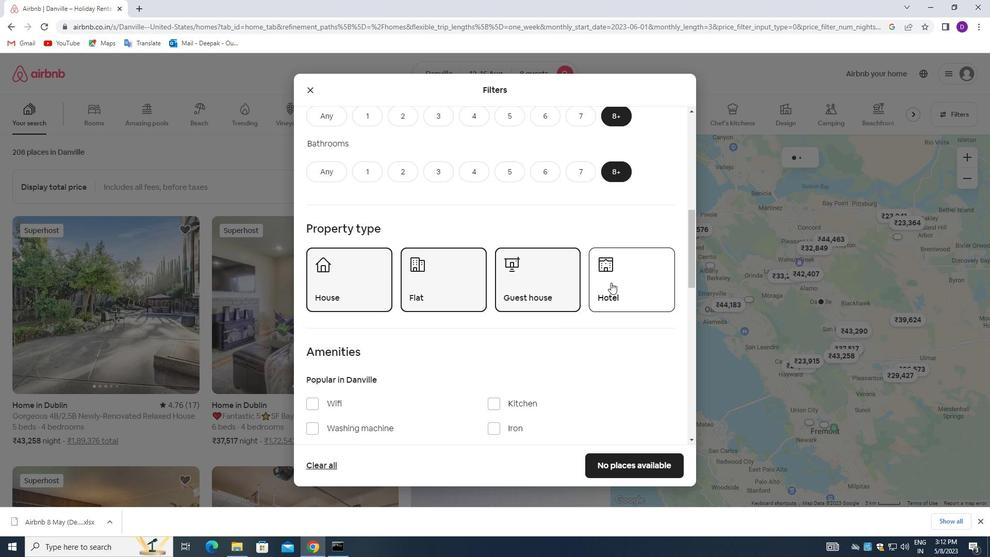 
Action: Mouse moved to (443, 329)
Screenshot: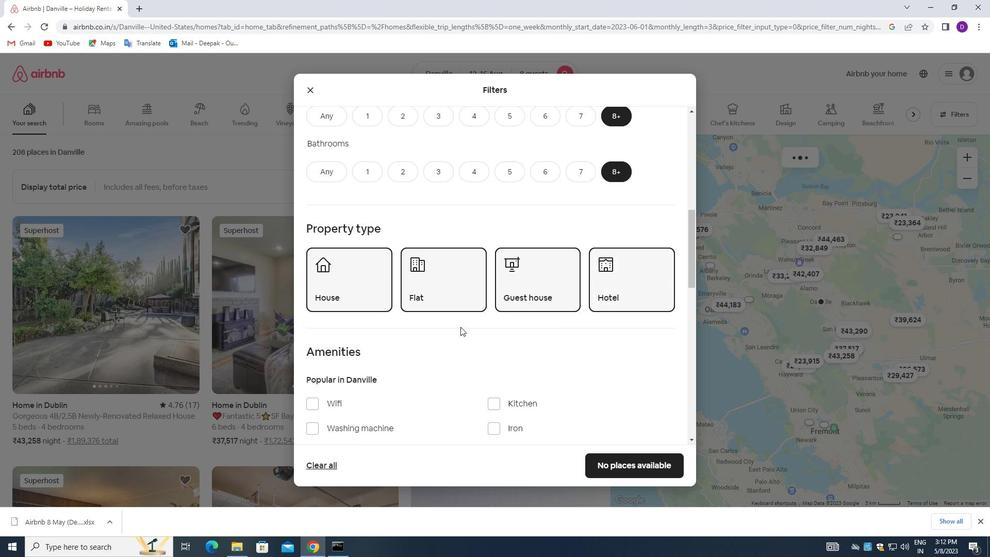 
Action: Mouse scrolled (443, 328) with delta (0, 0)
Screenshot: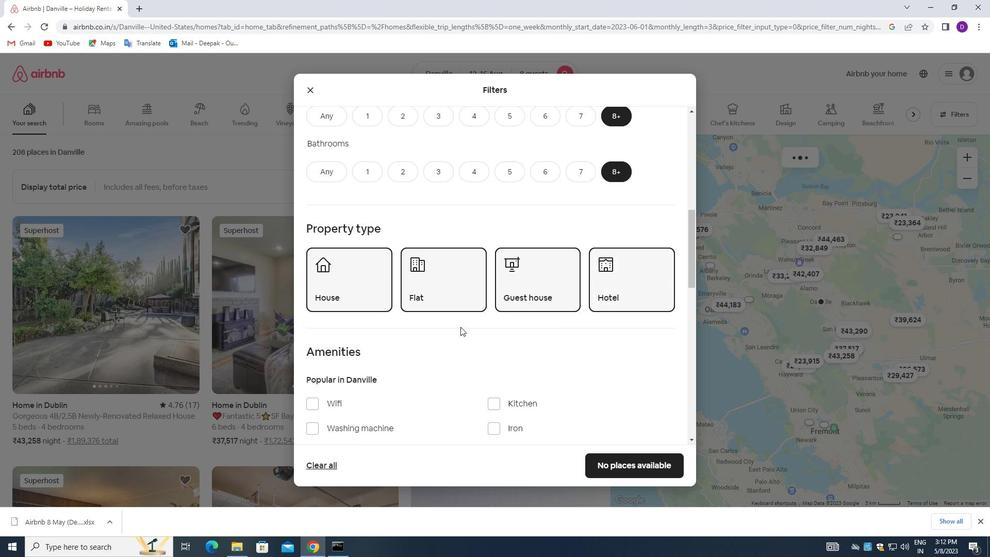 
Action: Mouse moved to (439, 329)
Screenshot: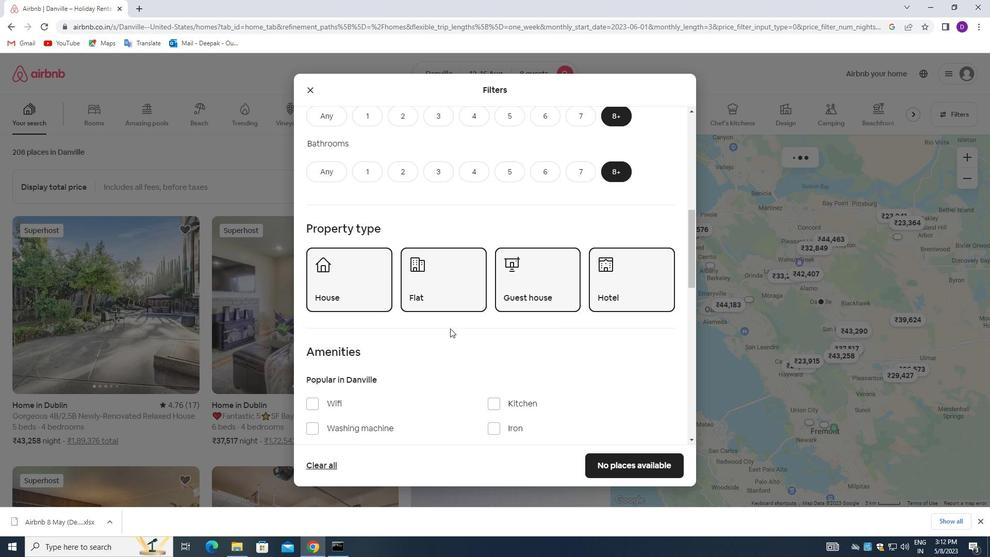 
Action: Mouse scrolled (439, 328) with delta (0, 0)
Screenshot: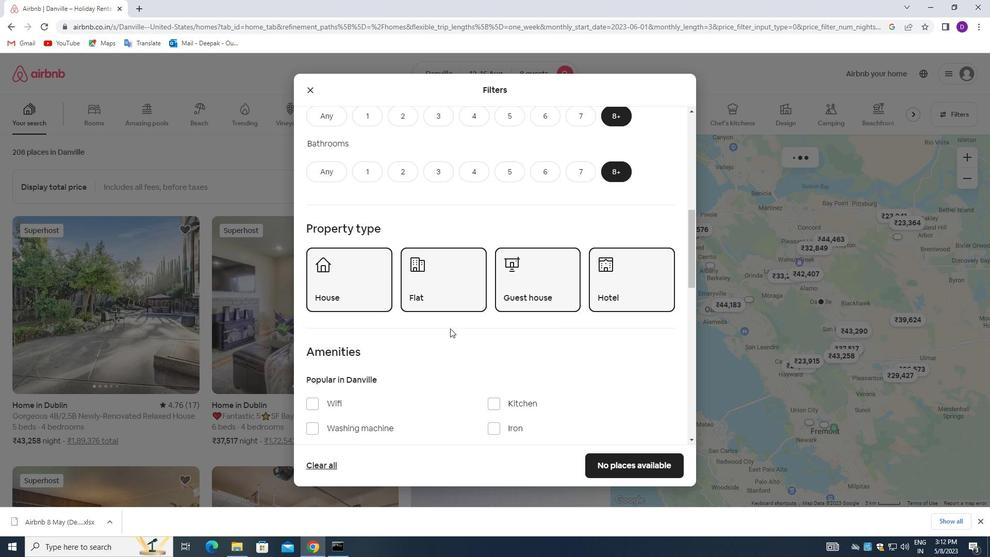 
Action: Mouse moved to (308, 302)
Screenshot: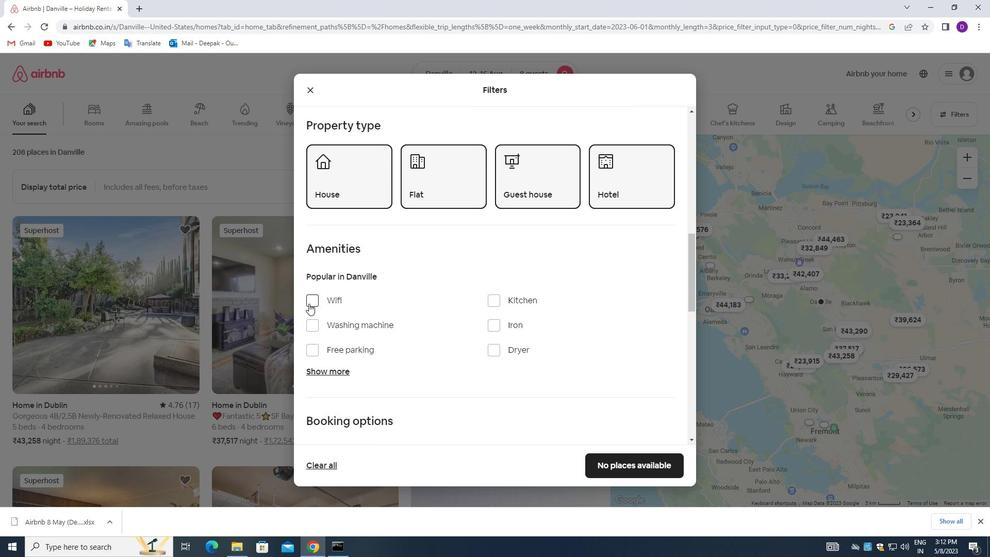 
Action: Mouse pressed left at (308, 302)
Screenshot: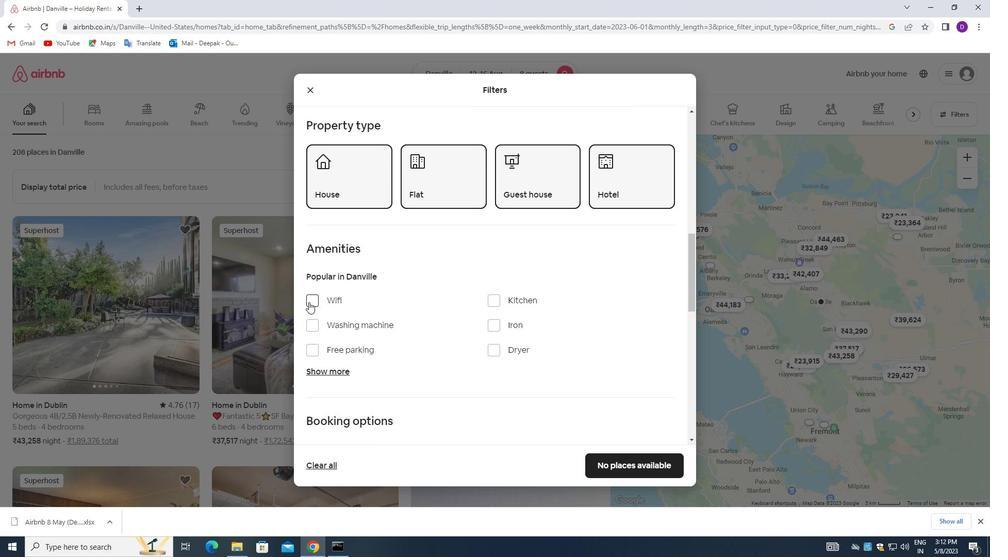 
Action: Mouse moved to (314, 349)
Screenshot: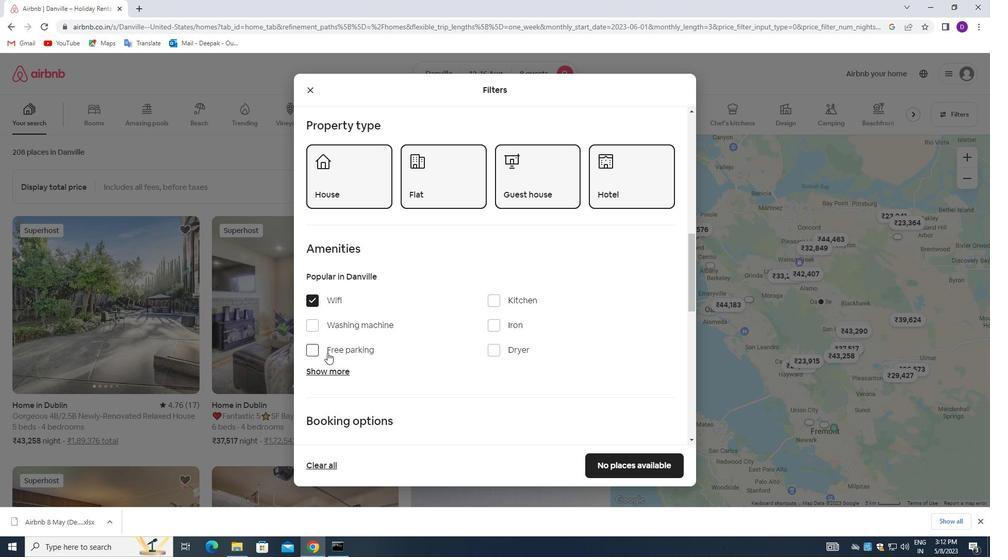 
Action: Mouse pressed left at (314, 349)
Screenshot: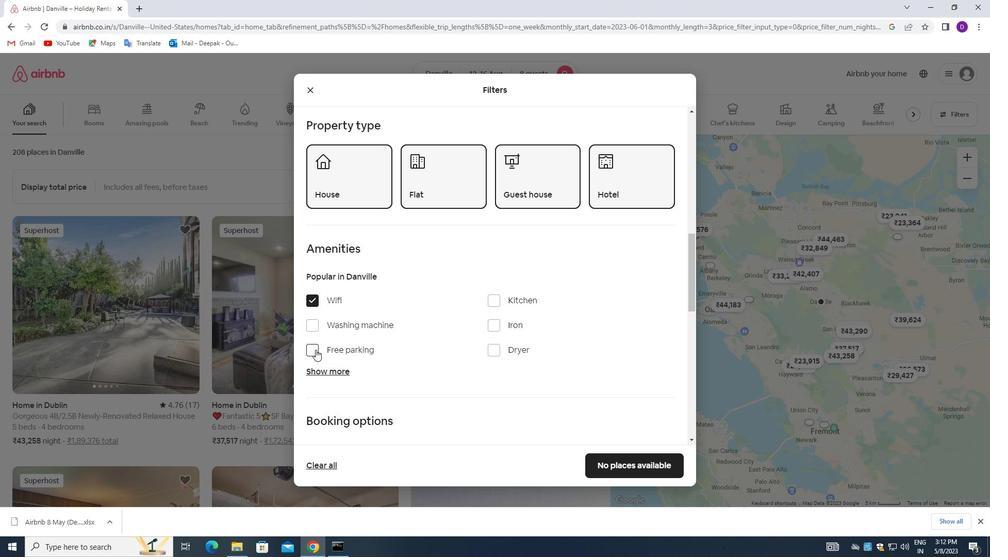
Action: Mouse moved to (327, 373)
Screenshot: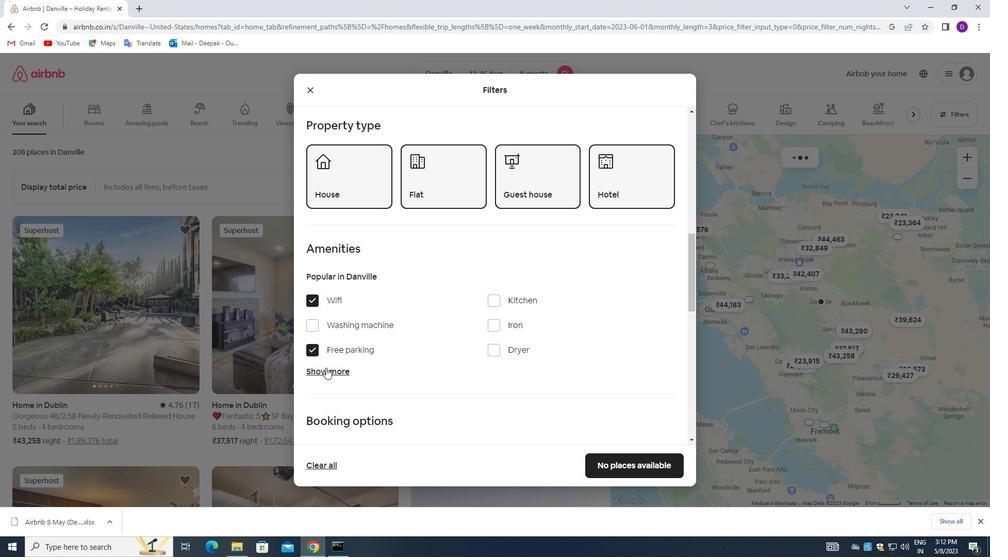 
Action: Mouse pressed left at (327, 373)
Screenshot: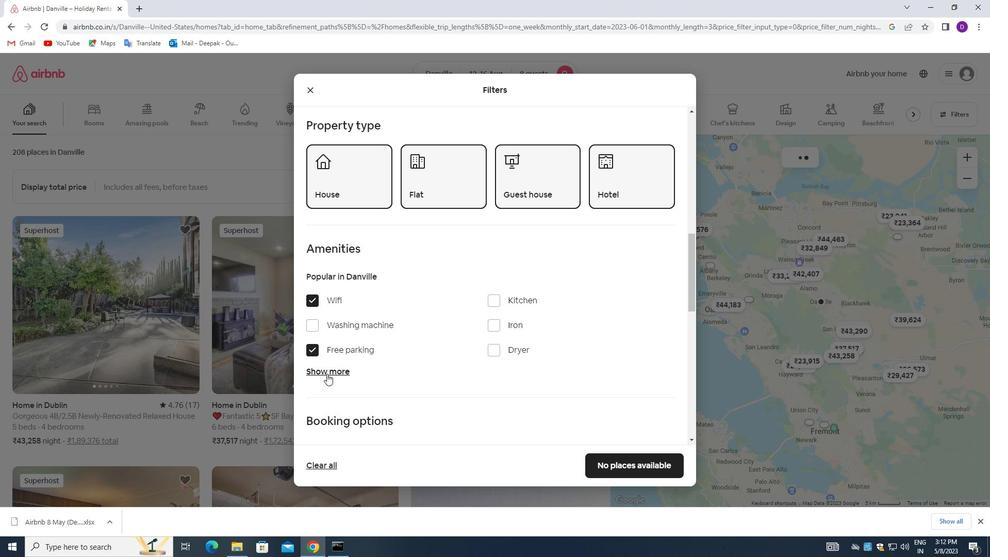 
Action: Mouse moved to (445, 363)
Screenshot: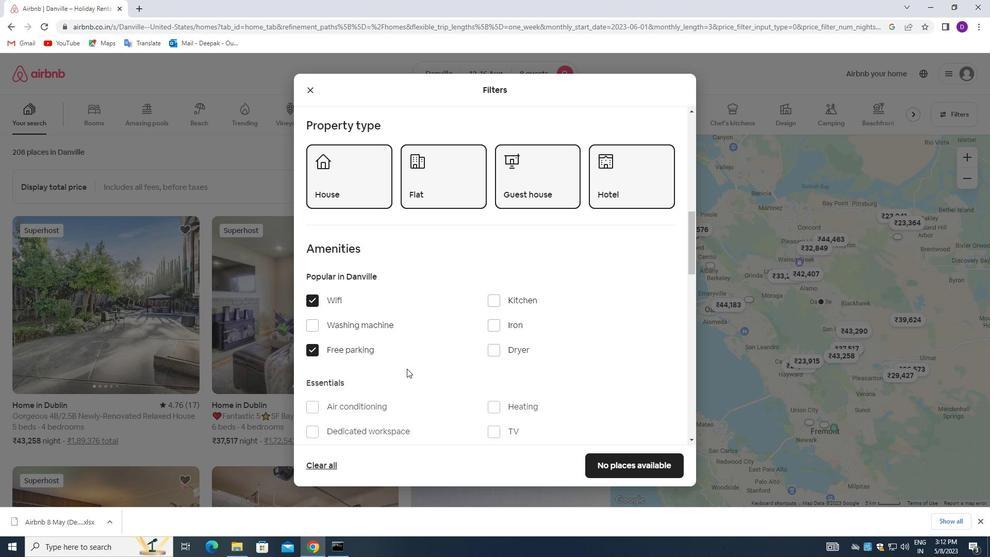 
Action: Mouse scrolled (445, 362) with delta (0, 0)
Screenshot: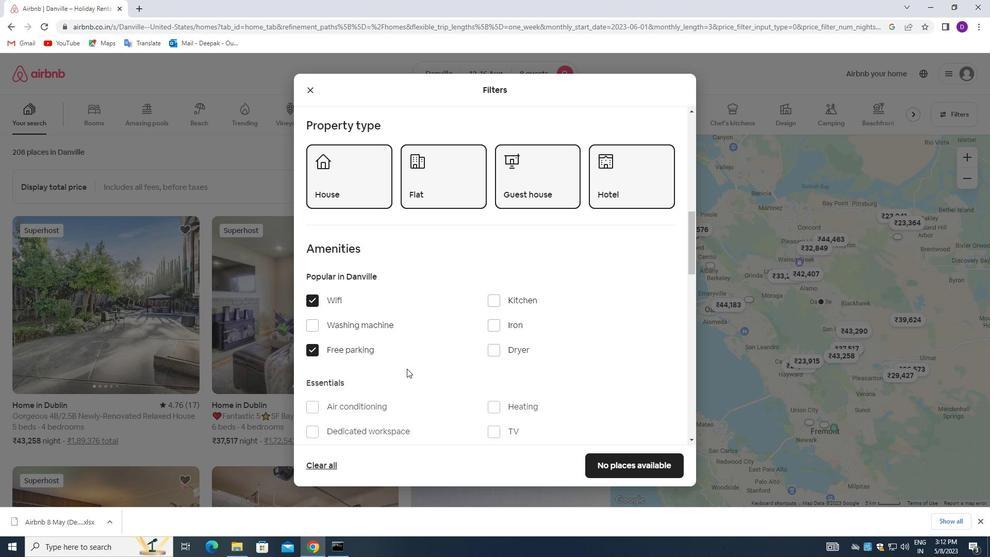 
Action: Mouse moved to (451, 362)
Screenshot: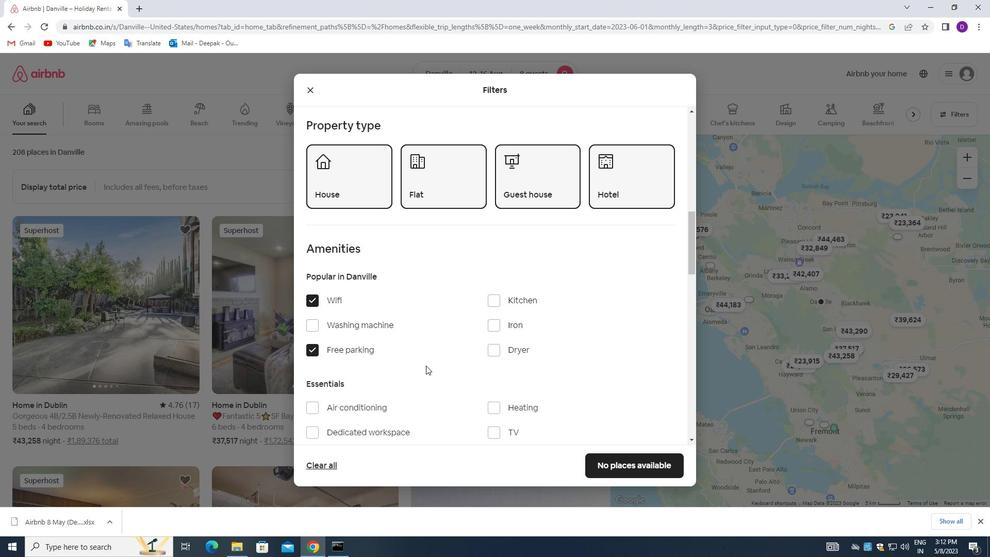 
Action: Mouse scrolled (451, 362) with delta (0, 0)
Screenshot: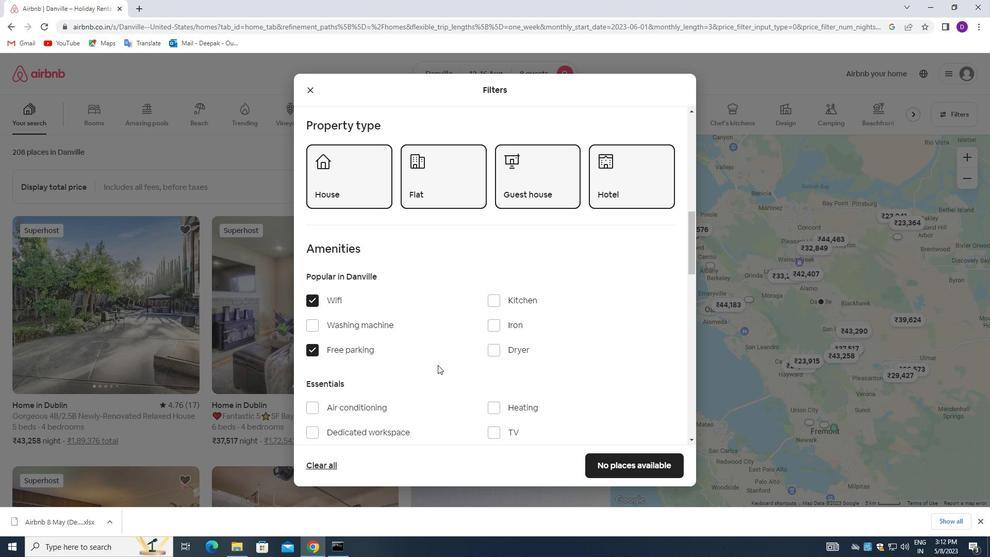 
Action: Mouse moved to (493, 334)
Screenshot: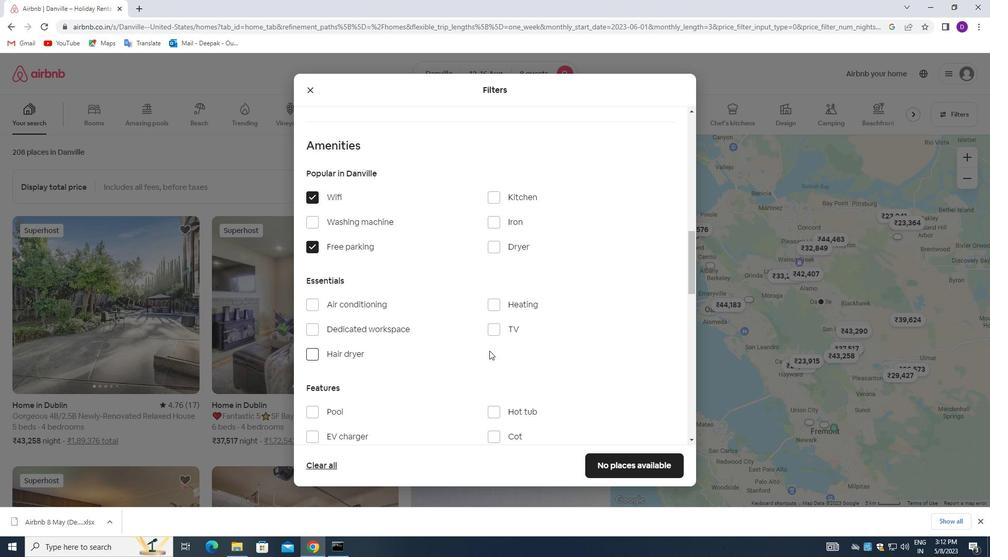 
Action: Mouse pressed left at (493, 334)
Screenshot: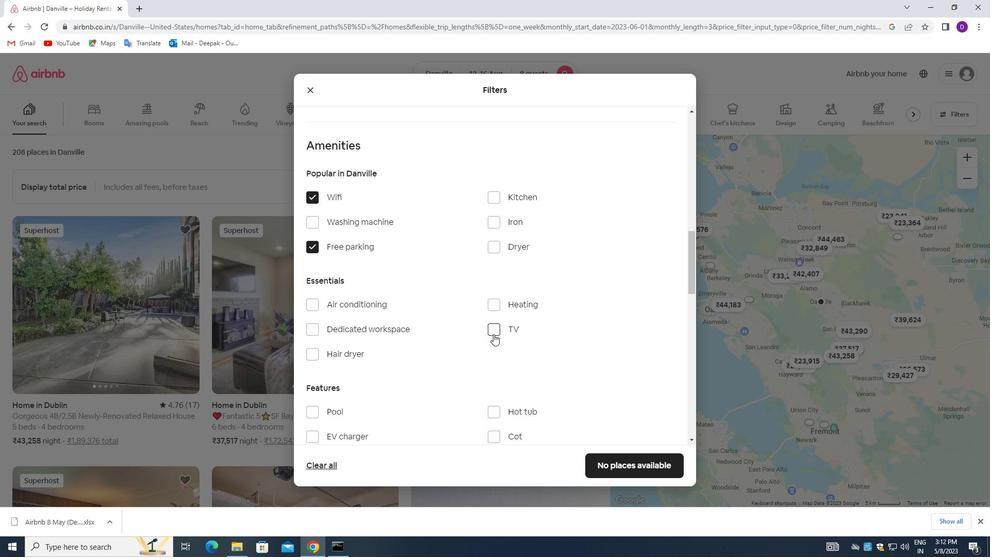 
Action: Mouse moved to (412, 362)
Screenshot: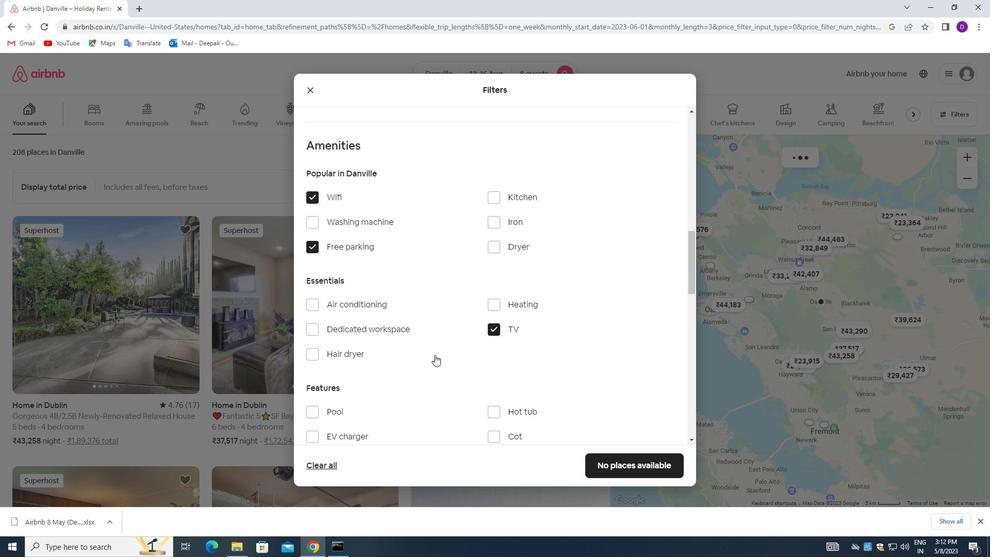 
Action: Mouse scrolled (412, 361) with delta (0, 0)
Screenshot: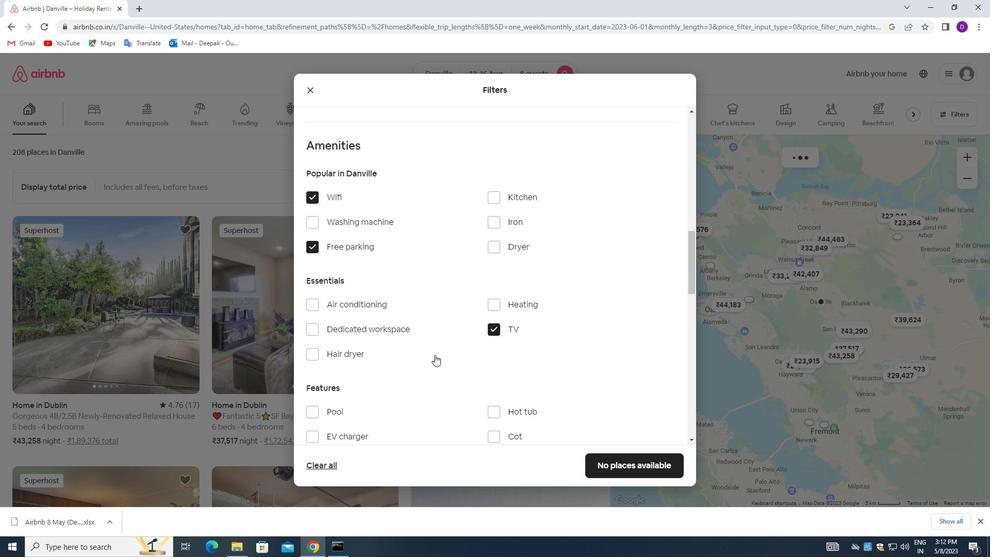 
Action: Mouse moved to (412, 362)
Screenshot: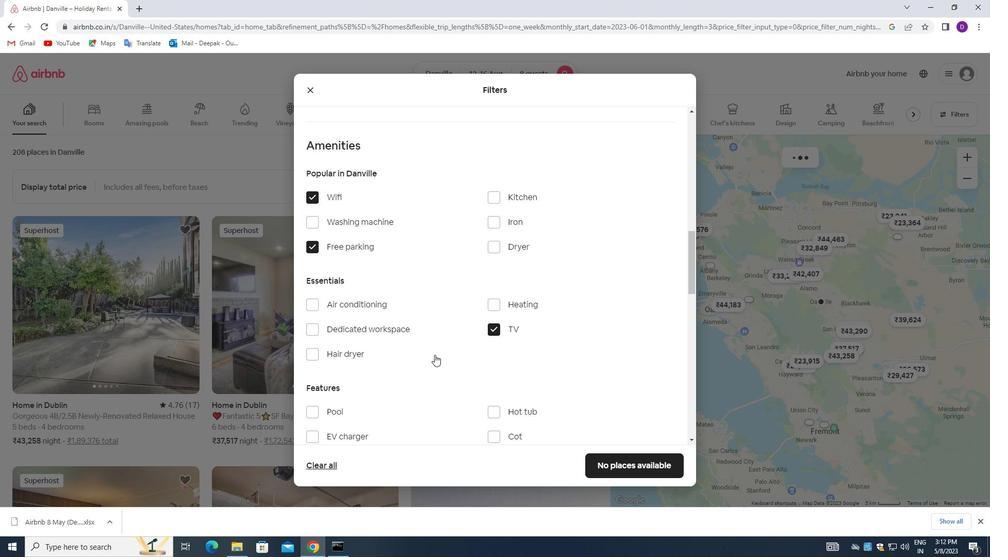 
Action: Mouse scrolled (412, 361) with delta (0, 0)
Screenshot: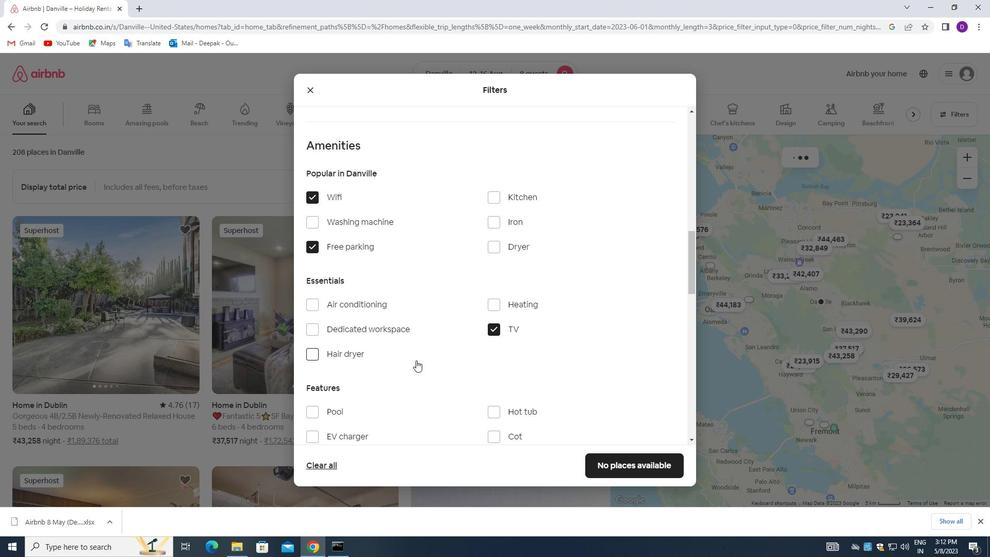 
Action: Mouse moved to (309, 363)
Screenshot: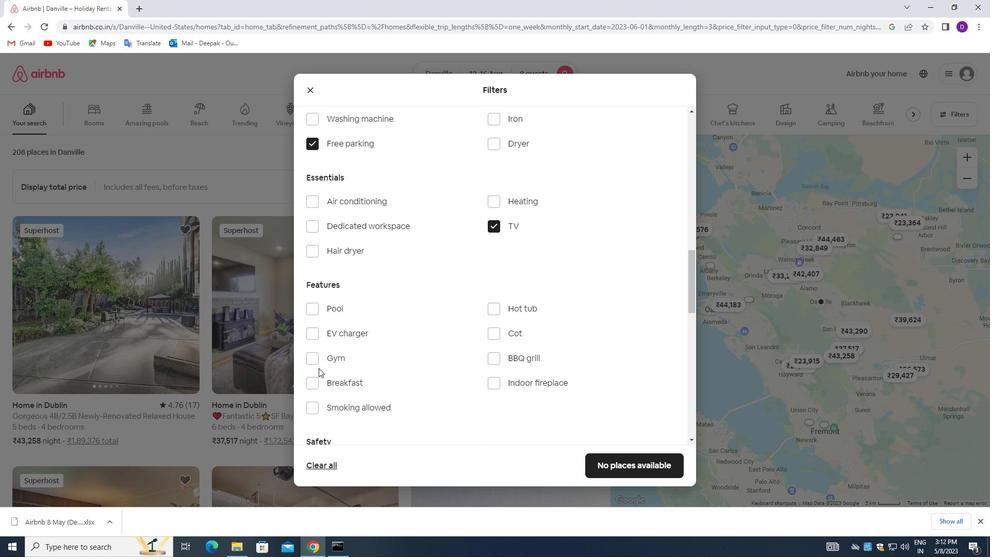 
Action: Mouse pressed left at (309, 363)
Screenshot: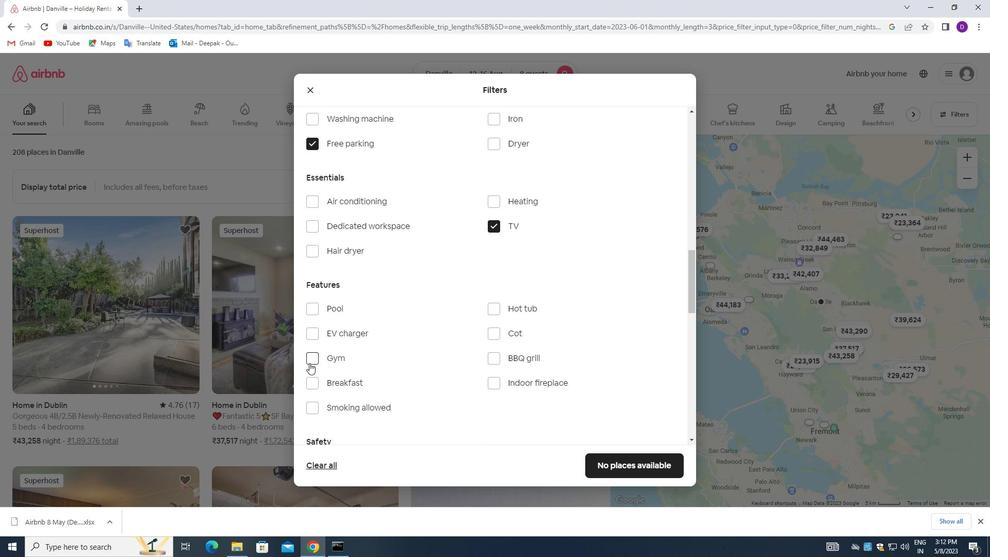 
Action: Mouse moved to (314, 389)
Screenshot: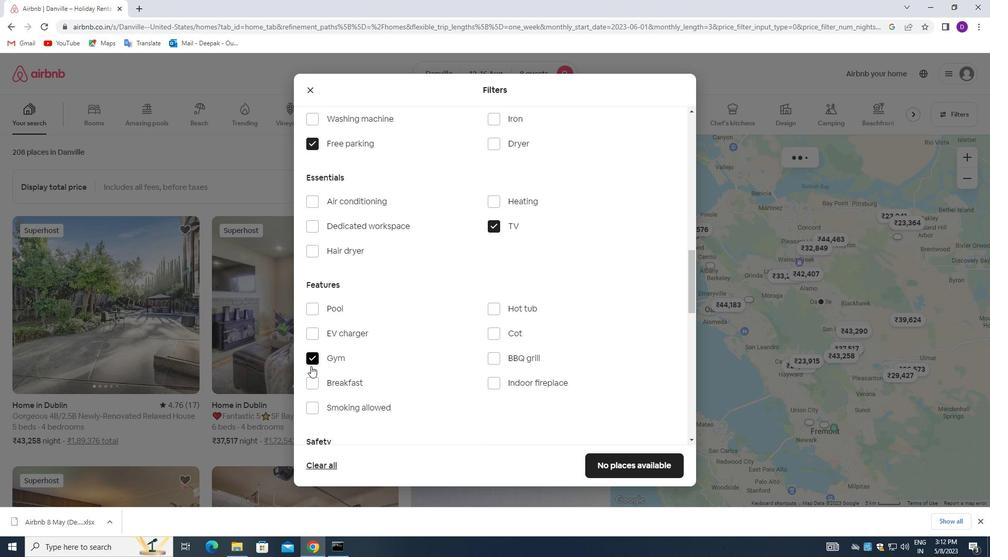 
Action: Mouse pressed left at (314, 389)
Screenshot: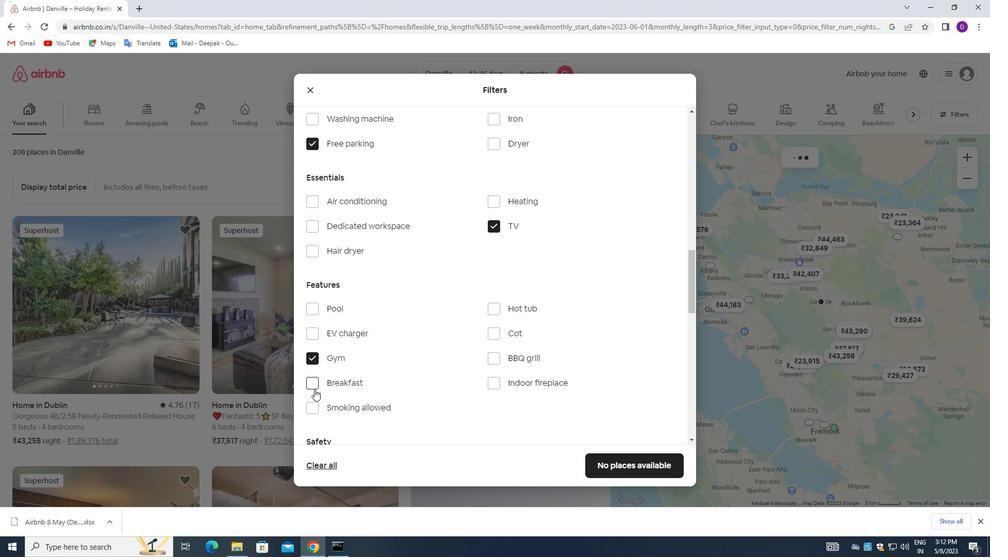 
Action: Mouse moved to (425, 368)
Screenshot: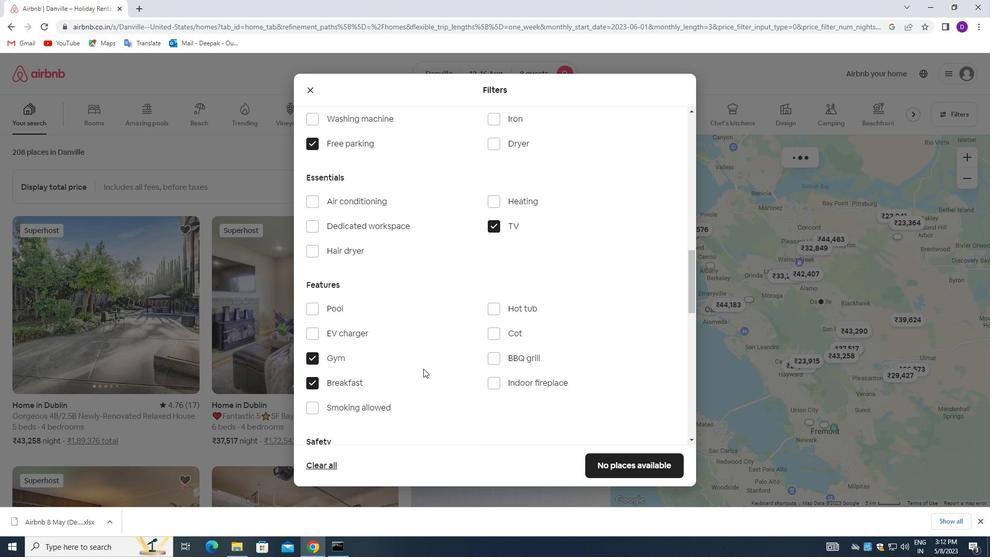 
Action: Mouse scrolled (425, 368) with delta (0, 0)
Screenshot: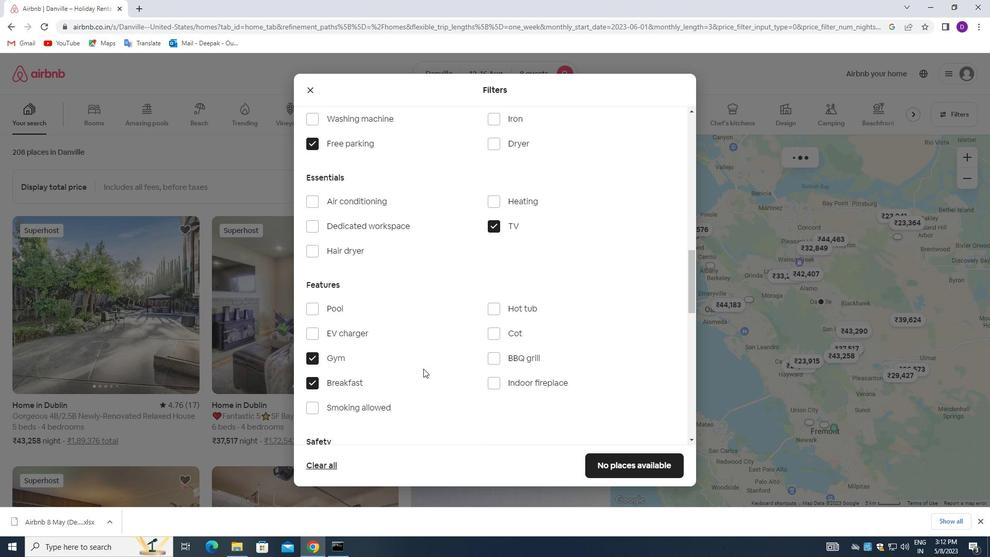 
Action: Mouse moved to (425, 368)
Screenshot: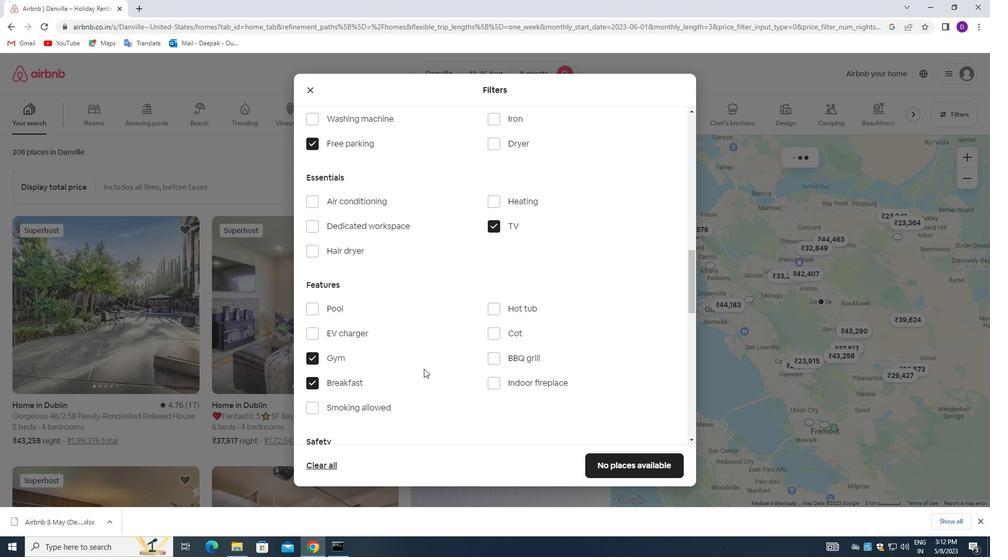 
Action: Mouse scrolled (425, 367) with delta (0, 0)
Screenshot: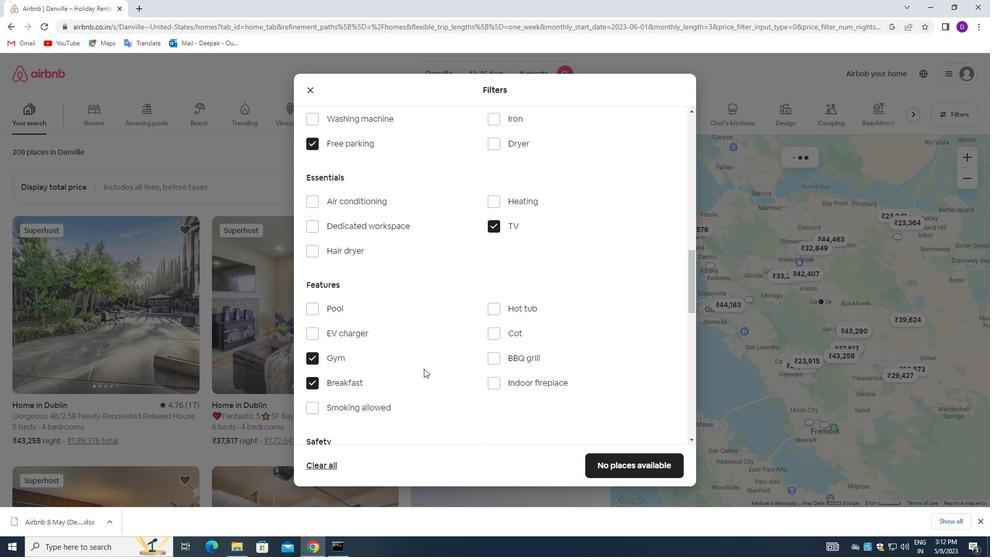 
Action: Mouse moved to (426, 368)
Screenshot: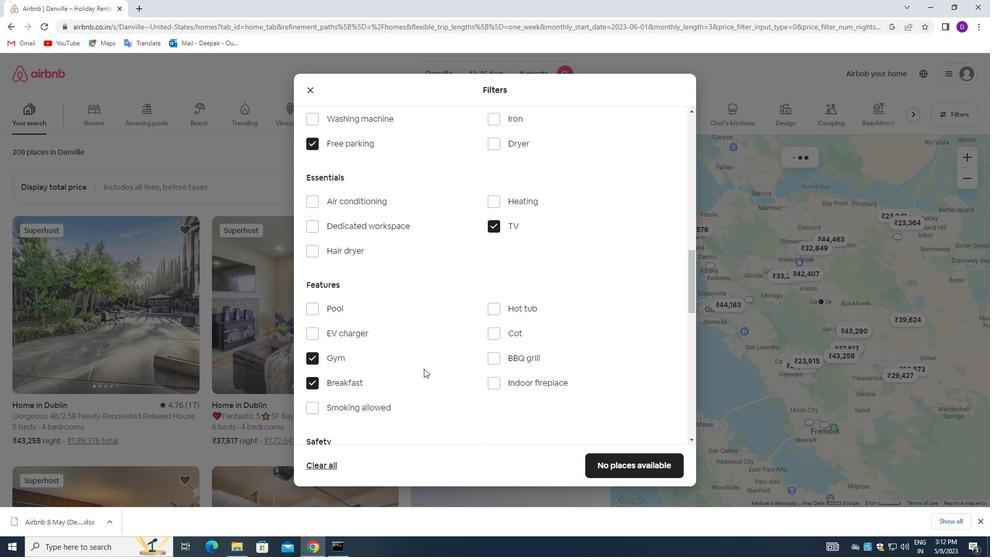 
Action: Mouse scrolled (426, 367) with delta (0, 0)
Screenshot: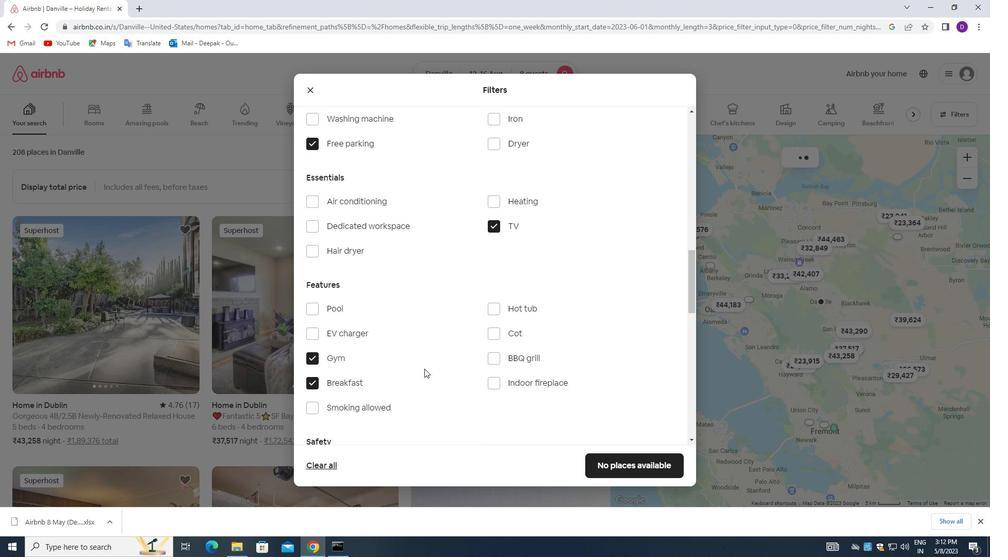 
Action: Mouse moved to (426, 368)
Screenshot: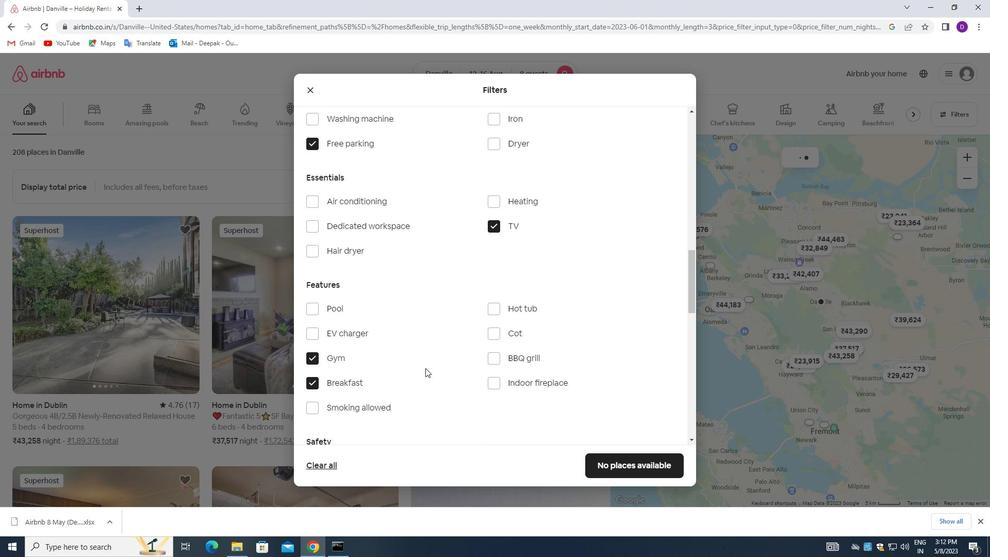 
Action: Mouse scrolled (426, 367) with delta (0, 0)
Screenshot: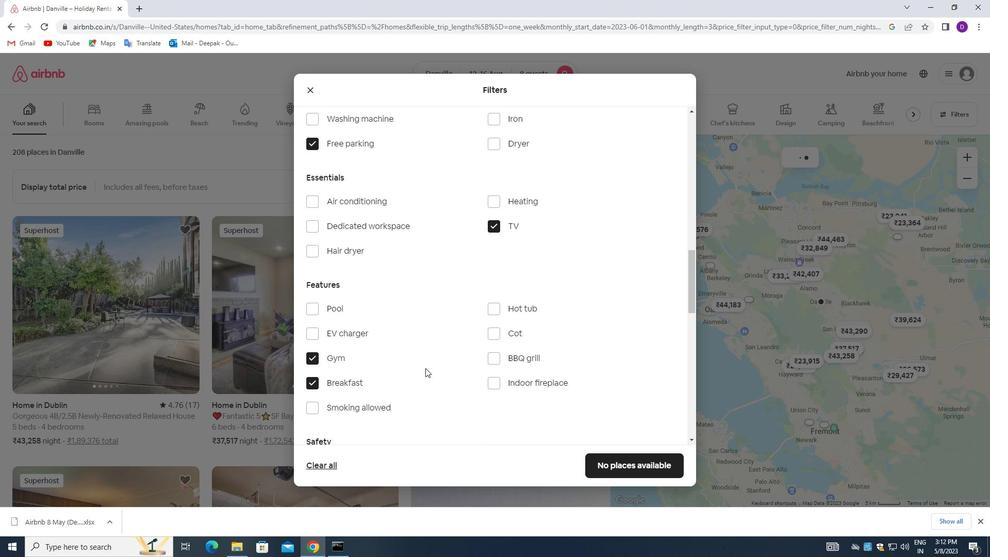 
Action: Mouse moved to (423, 366)
Screenshot: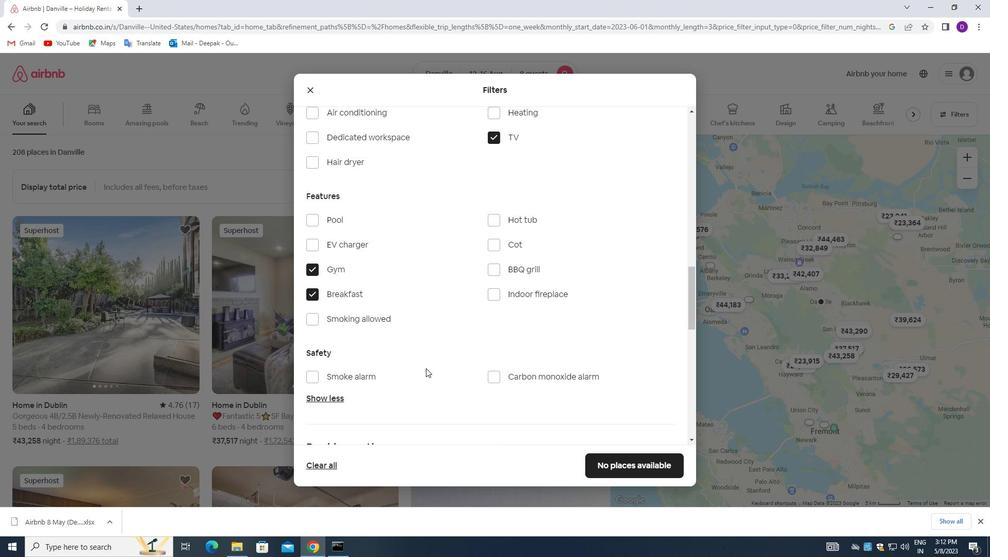 
Action: Mouse scrolled (423, 366) with delta (0, 0)
Screenshot: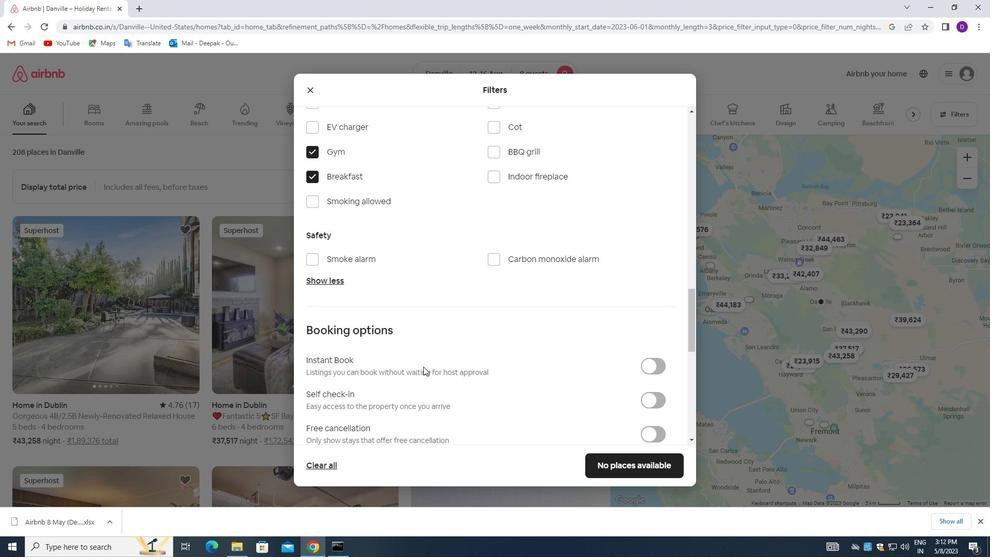 
Action: Mouse moved to (651, 349)
Screenshot: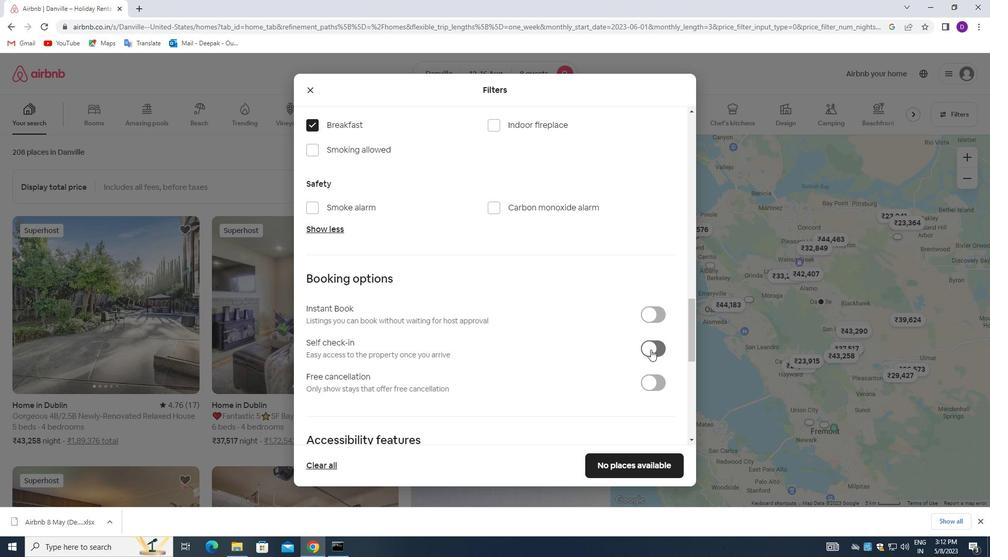 
Action: Mouse pressed left at (651, 349)
Screenshot: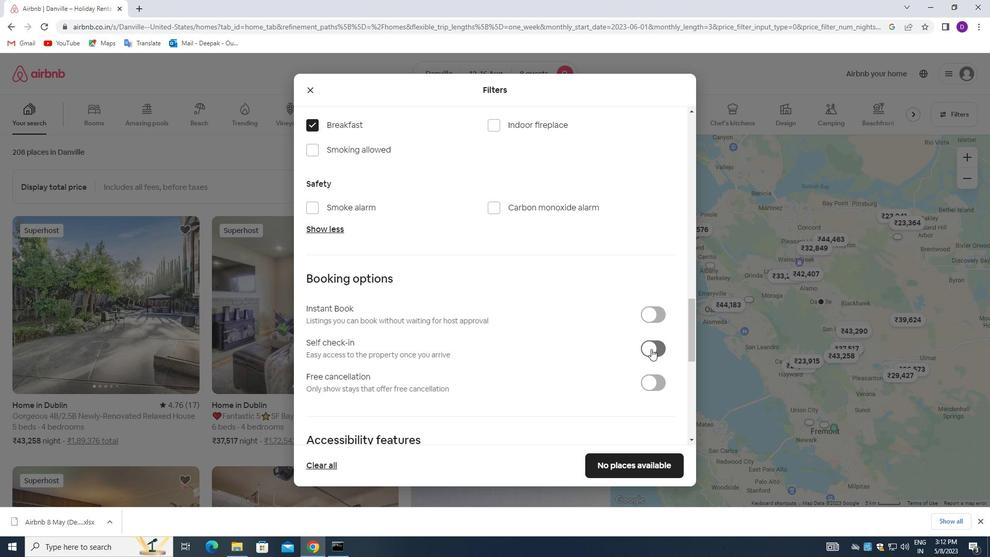 
Action: Mouse moved to (461, 364)
Screenshot: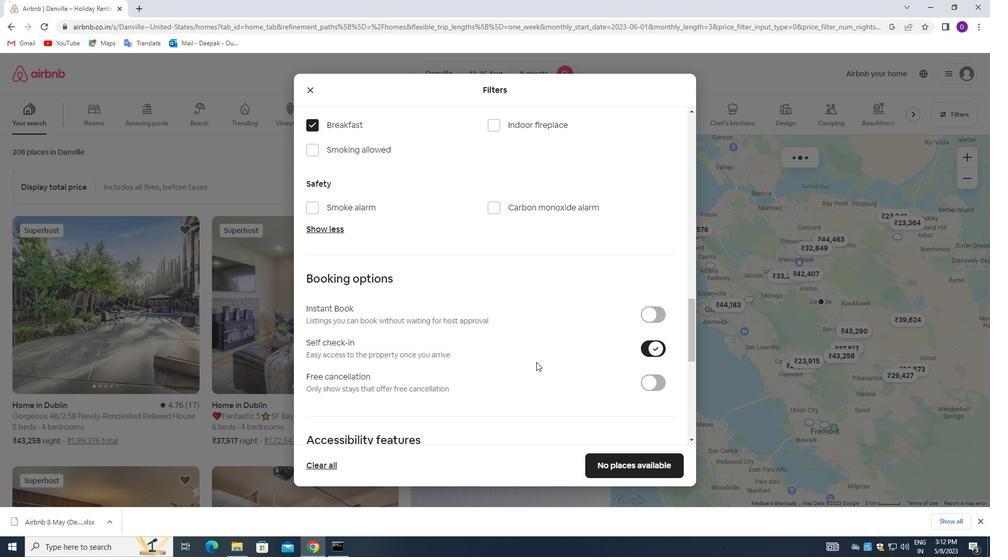 
Action: Mouse scrolled (461, 364) with delta (0, 0)
Screenshot: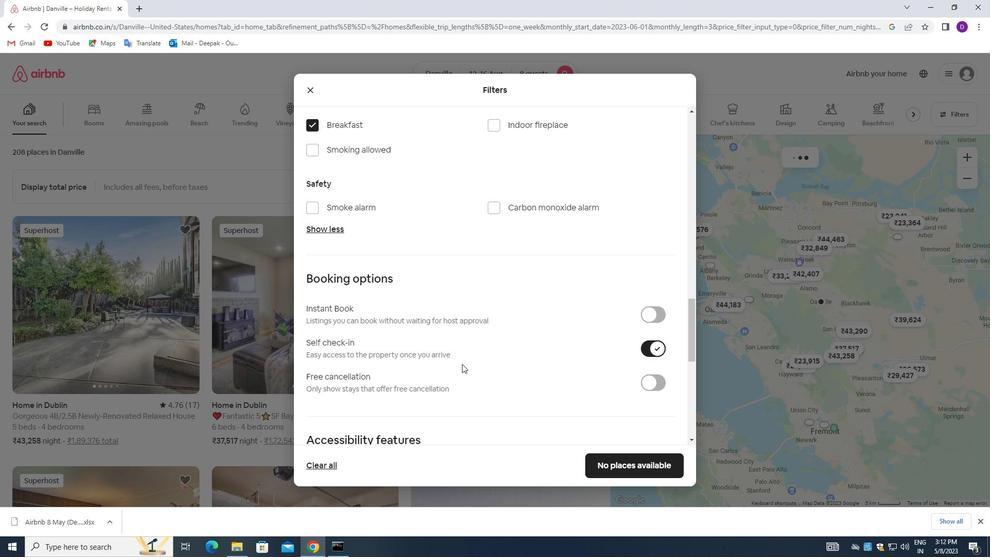 
Action: Mouse scrolled (461, 364) with delta (0, 0)
Screenshot: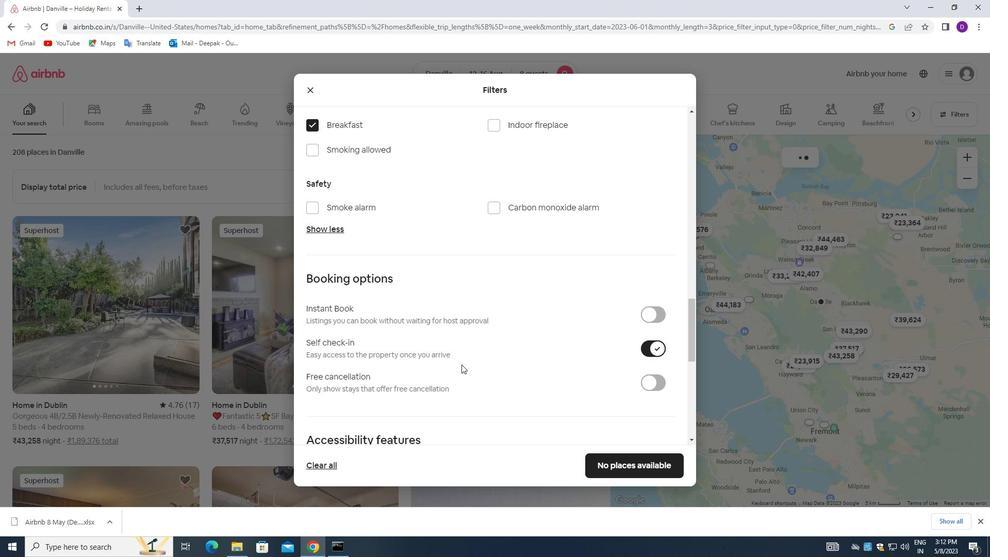 
Action: Mouse scrolled (461, 364) with delta (0, 0)
Screenshot: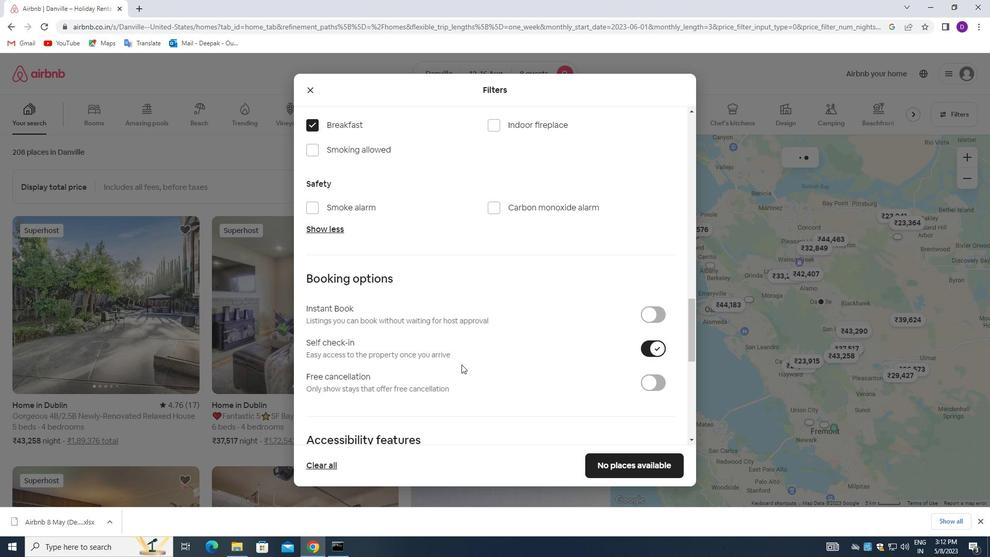 
Action: Mouse scrolled (461, 364) with delta (0, 0)
Screenshot: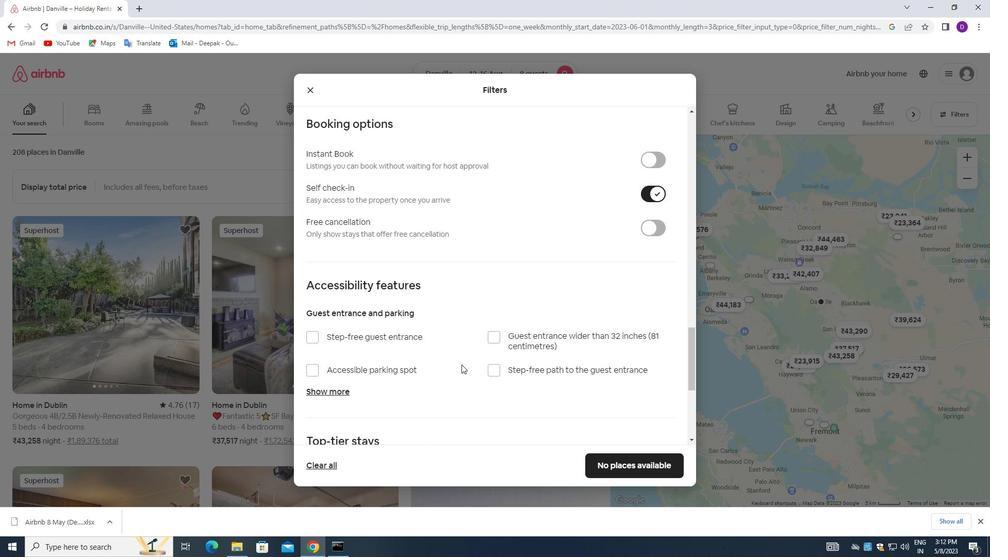 
Action: Mouse moved to (461, 364)
Screenshot: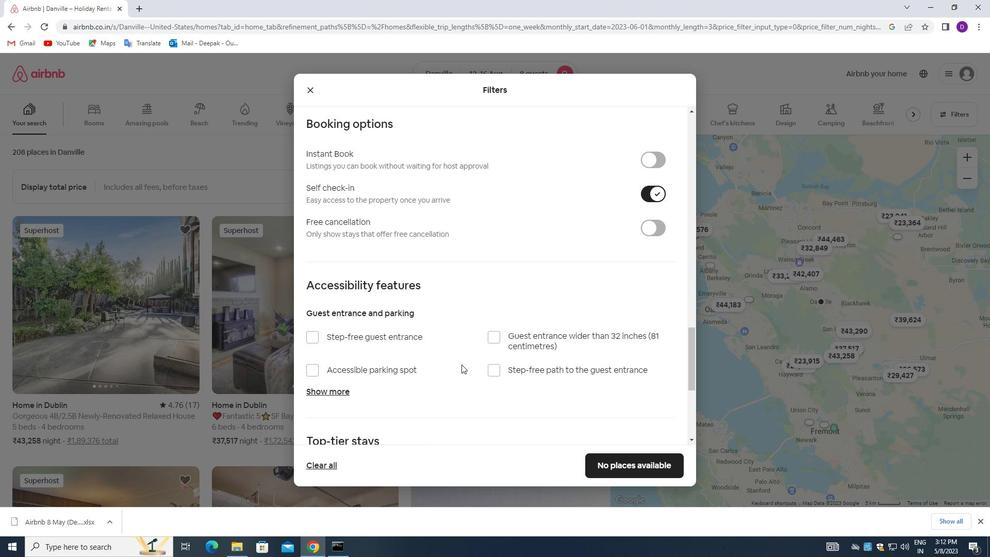 
Action: Mouse scrolled (461, 364) with delta (0, 0)
Screenshot: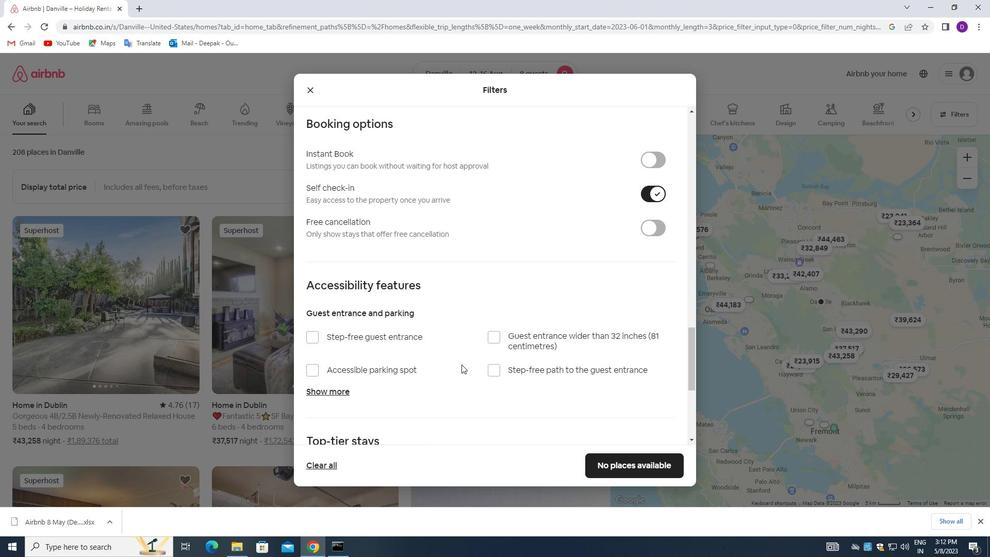 
Action: Mouse scrolled (461, 364) with delta (0, 0)
Screenshot: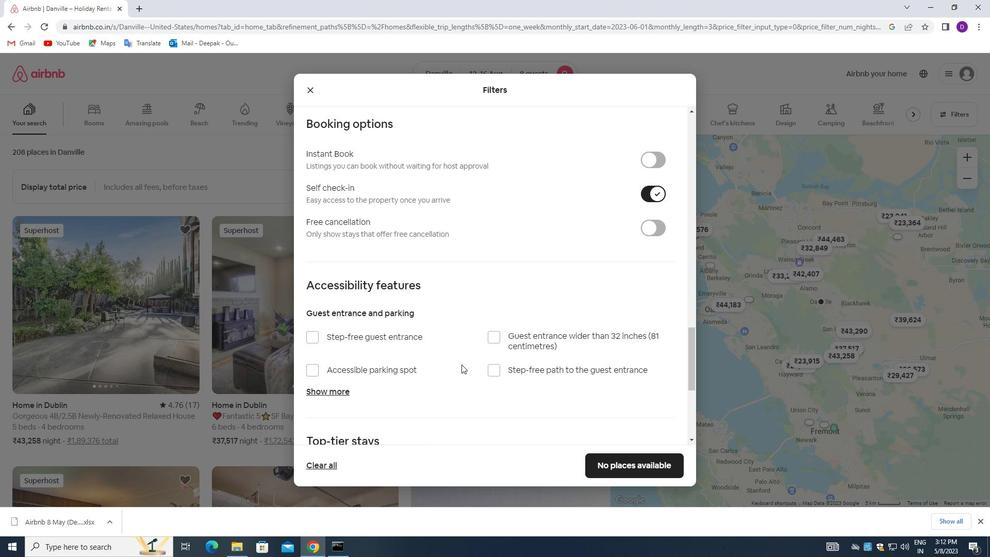 
Action: Mouse scrolled (461, 364) with delta (0, 0)
Screenshot: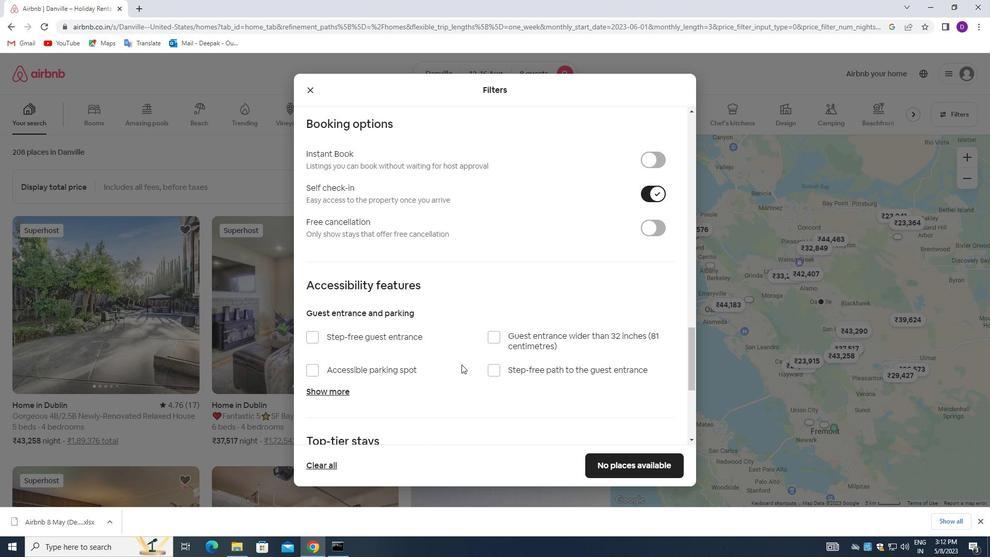 
Action: Mouse moved to (460, 364)
Screenshot: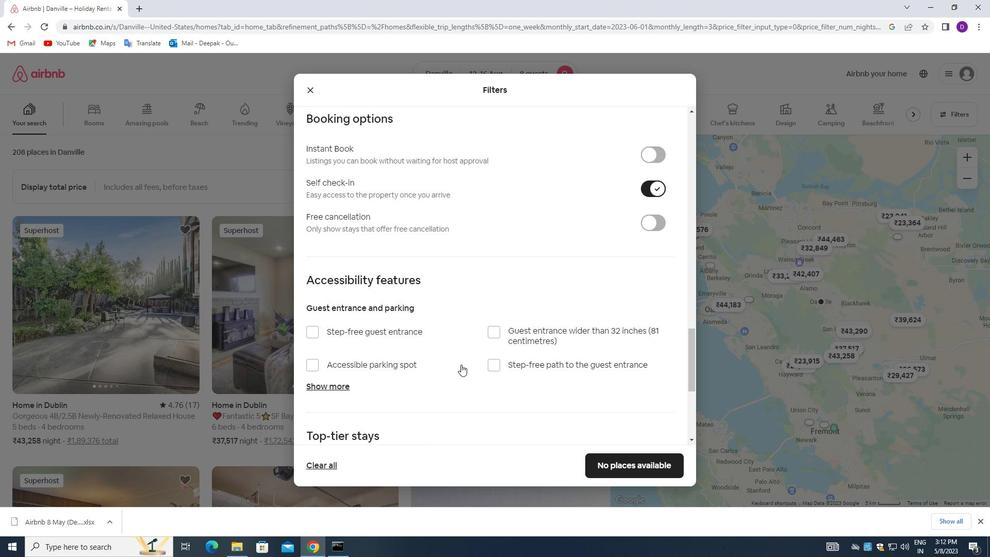 
Action: Mouse scrolled (460, 364) with delta (0, 0)
Screenshot: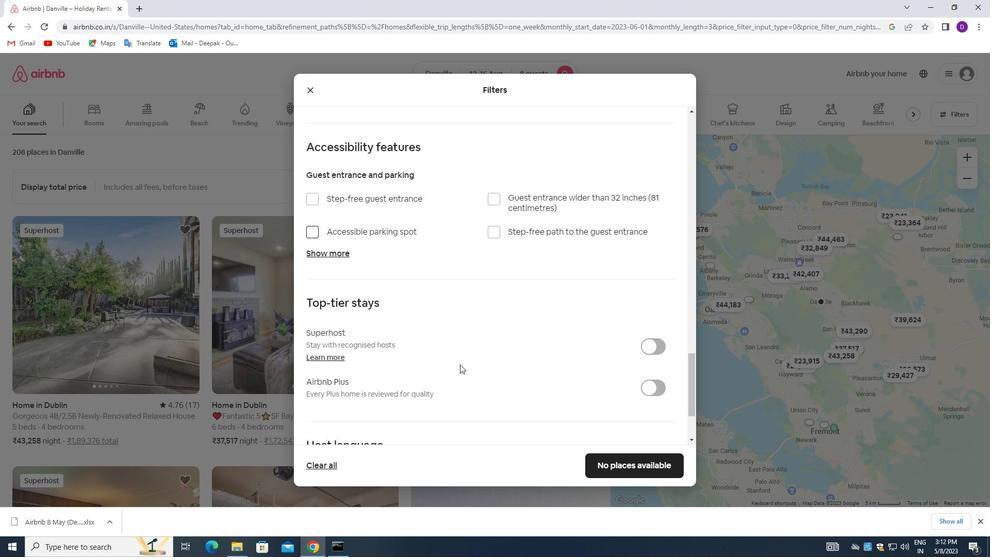 
Action: Mouse scrolled (460, 364) with delta (0, 0)
Screenshot: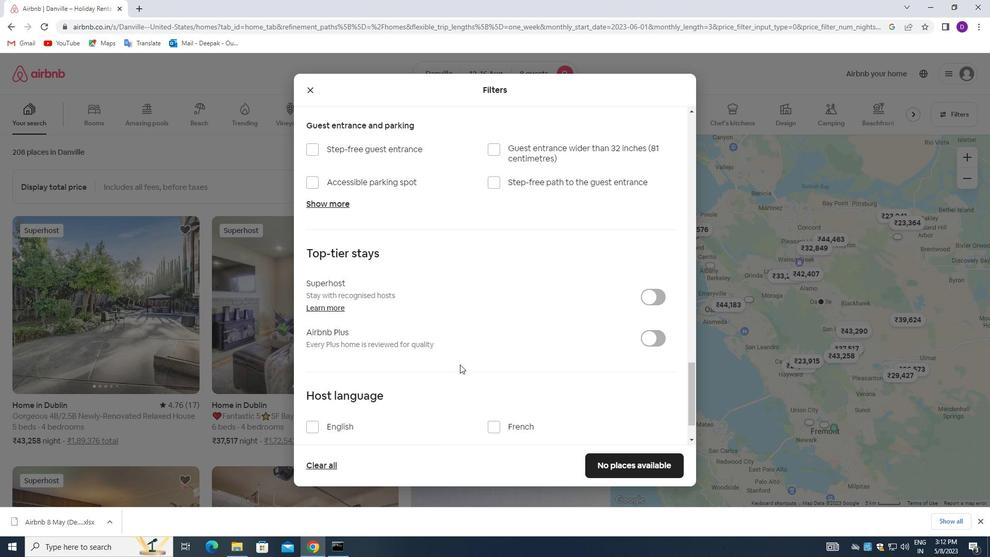 
Action: Mouse scrolled (460, 364) with delta (0, 0)
Screenshot: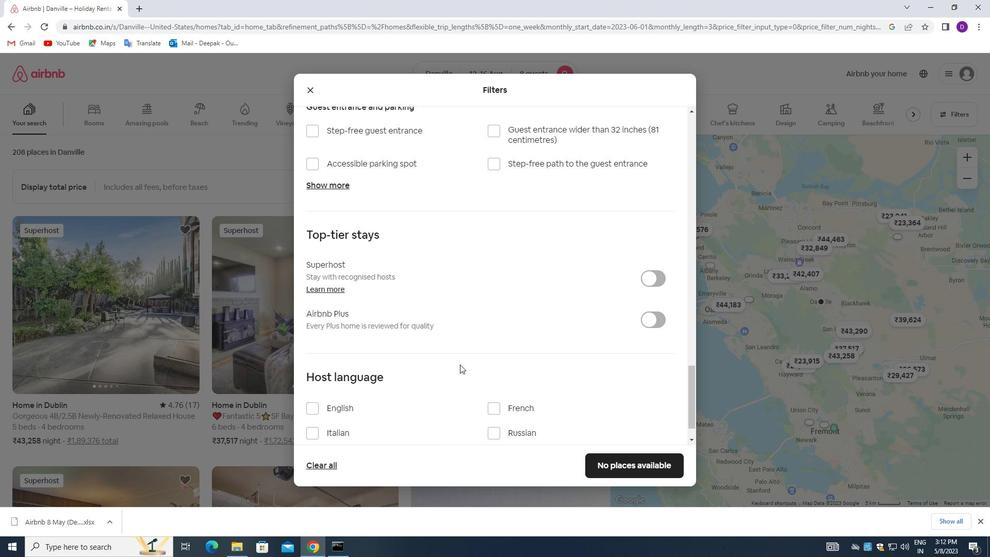 
Action: Mouse scrolled (460, 364) with delta (0, 0)
Screenshot: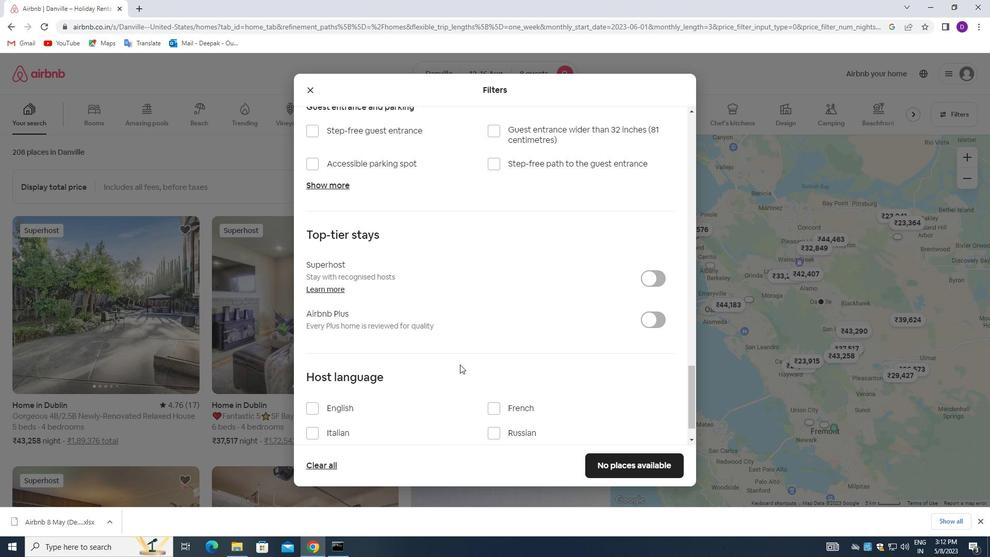 
Action: Mouse scrolled (460, 364) with delta (0, 0)
Screenshot: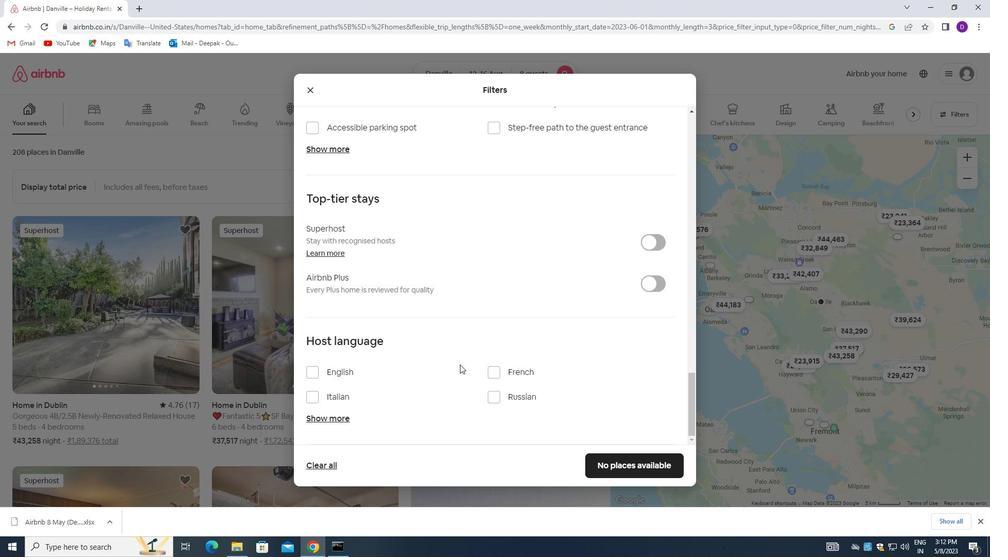 
Action: Mouse scrolled (460, 364) with delta (0, 0)
Screenshot: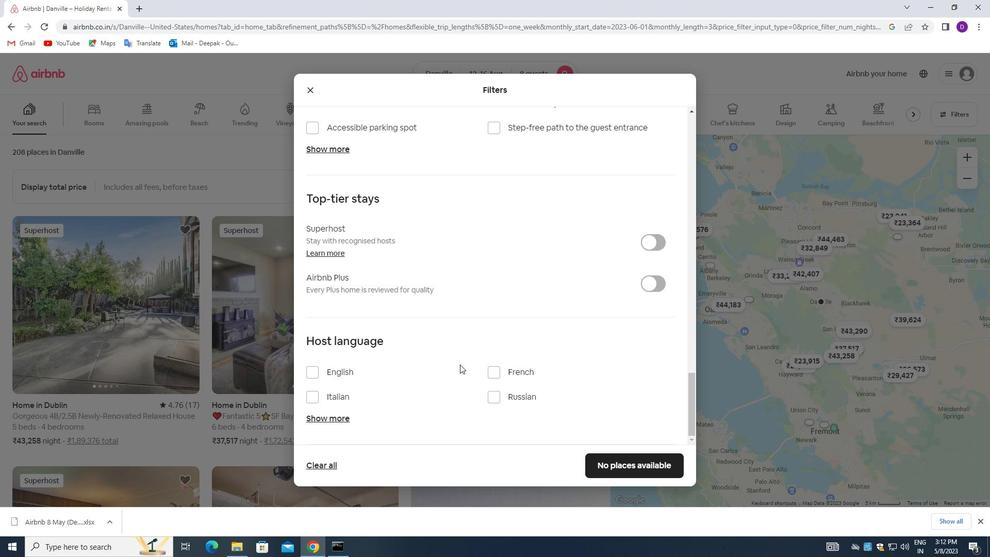 
Action: Mouse moved to (315, 371)
Screenshot: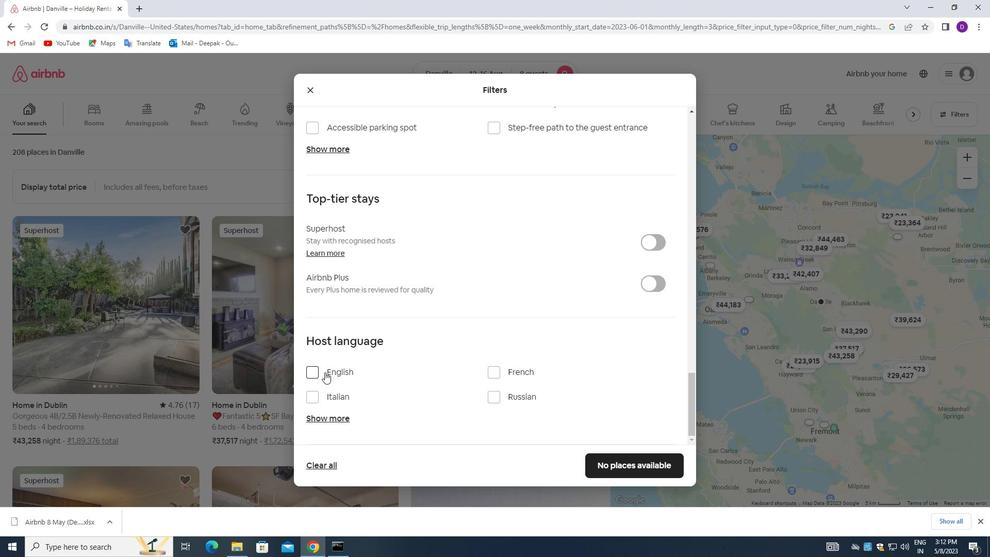
Action: Mouse pressed left at (315, 371)
Screenshot: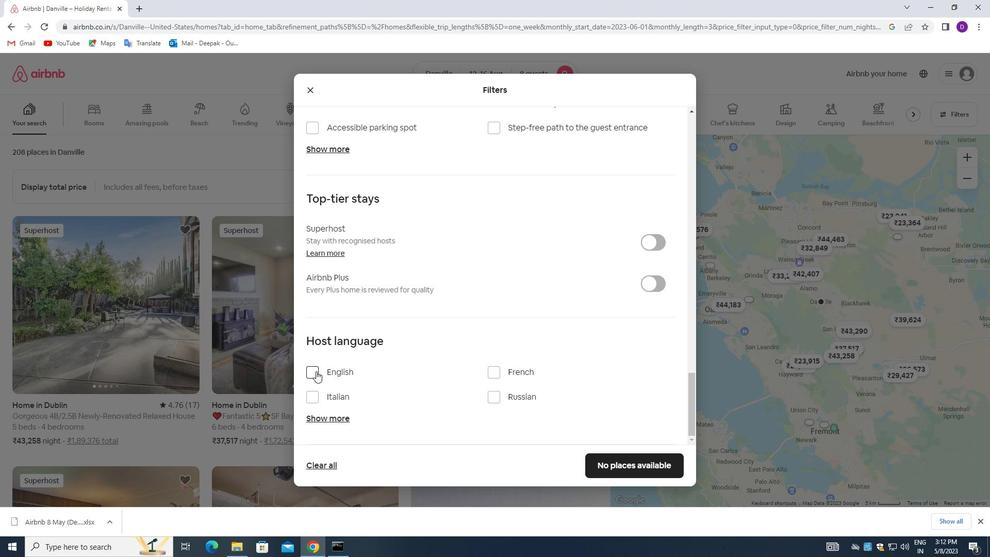 
Action: Mouse moved to (593, 463)
Screenshot: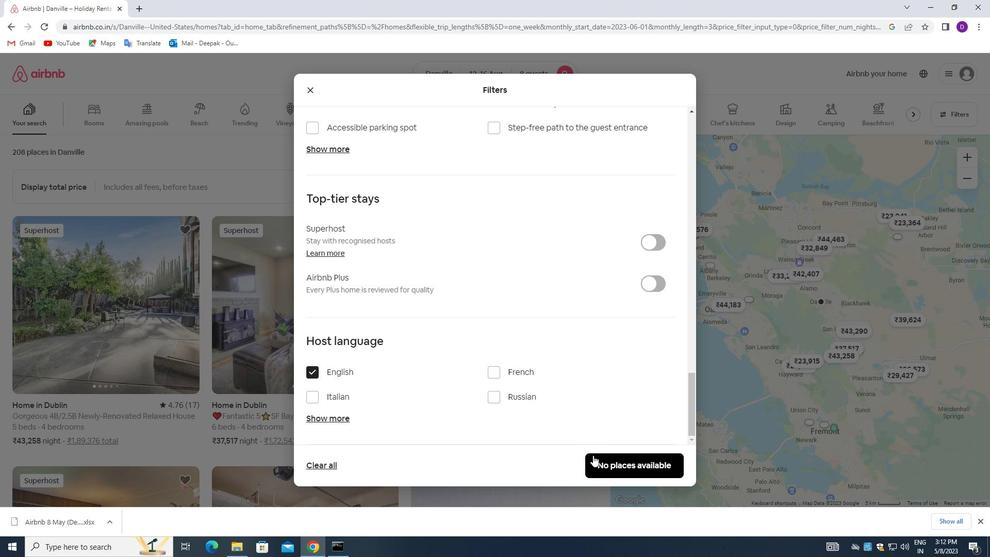 
Action: Mouse pressed left at (593, 463)
Screenshot: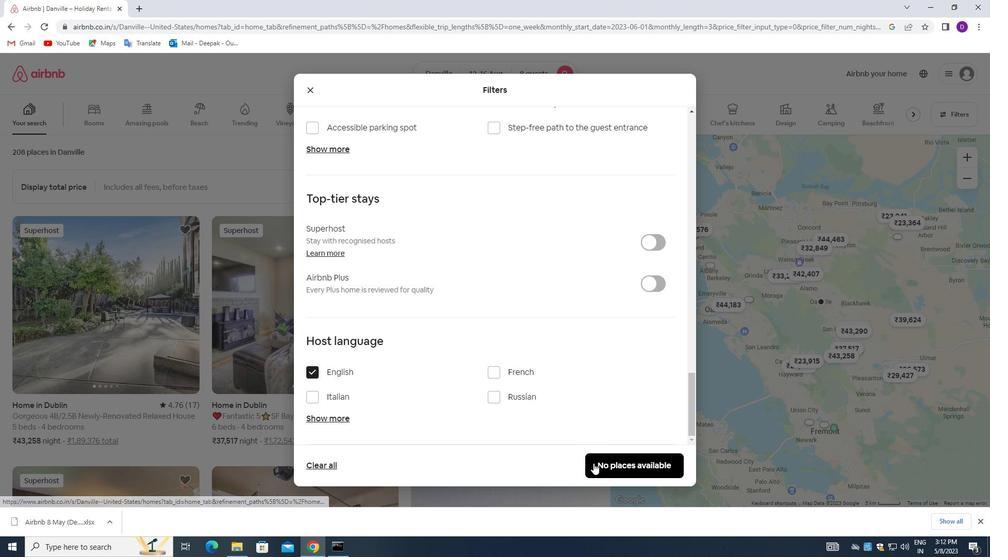 
Action: Mouse moved to (530, 317)
Screenshot: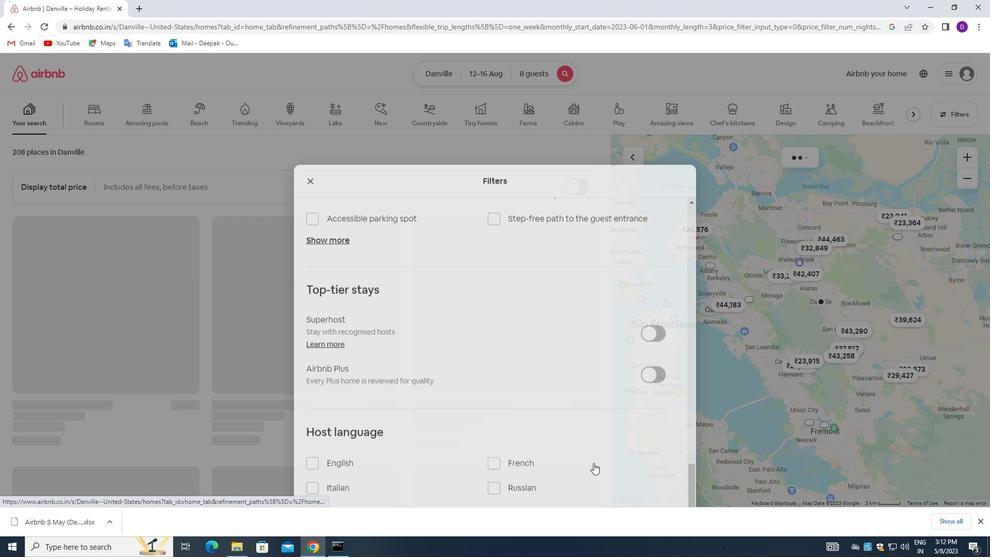 
